 Task: Find connections with filter location Djamaa with filter topic #HRwith filter profile language German with filter current company Deepak Fertilisers And Petrochemicals Corp. Ltd. with filter school Kristu Jayanti College Autonomous with filter industry Security Systems Services with filter service category Copywriting with filter keywords title Chief Engineer
Action: Mouse moved to (543, 74)
Screenshot: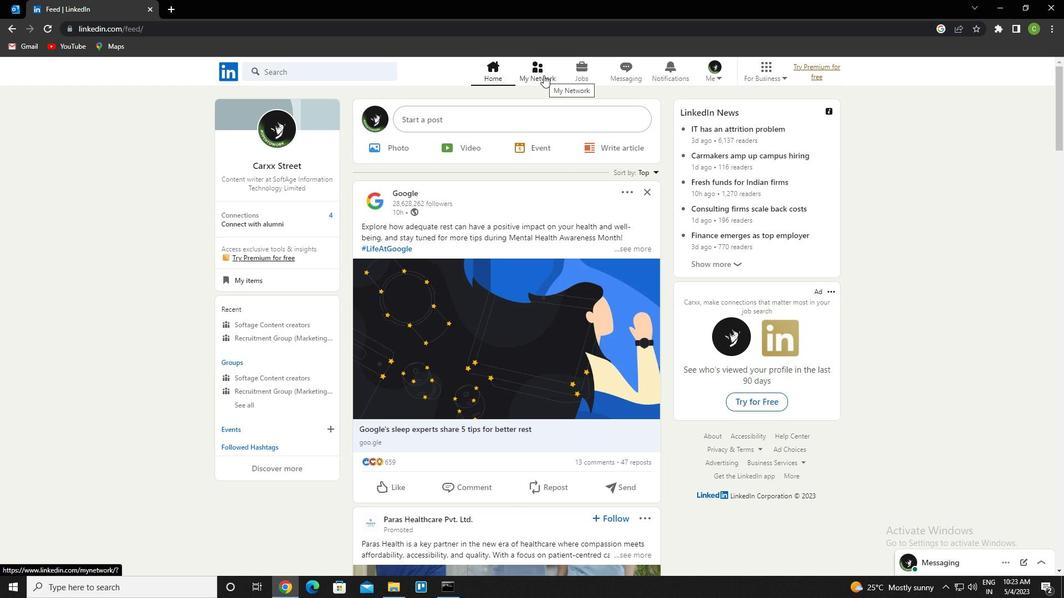 
Action: Mouse pressed left at (543, 74)
Screenshot: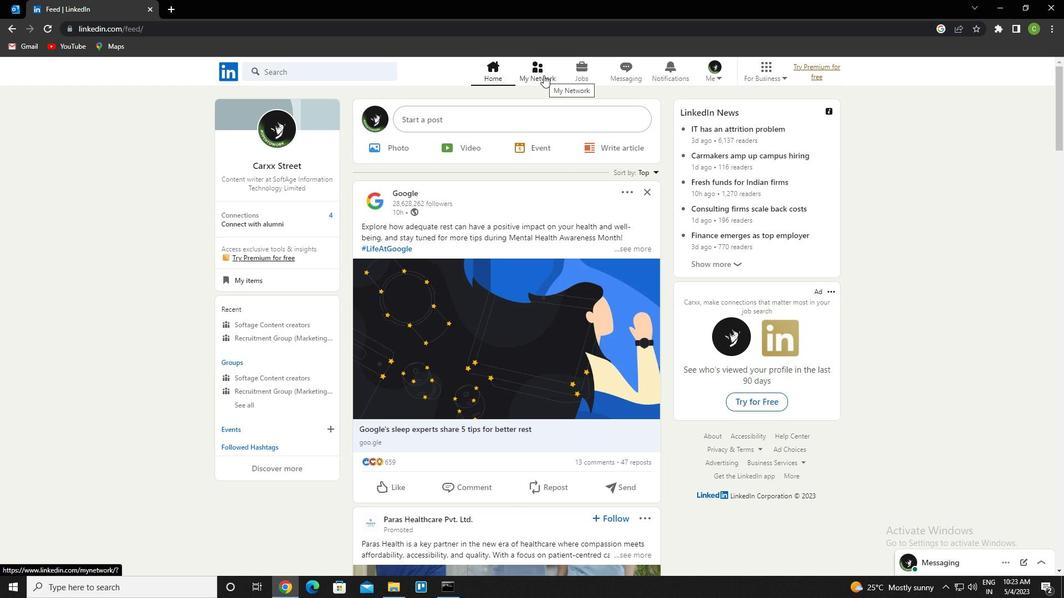 
Action: Mouse moved to (319, 135)
Screenshot: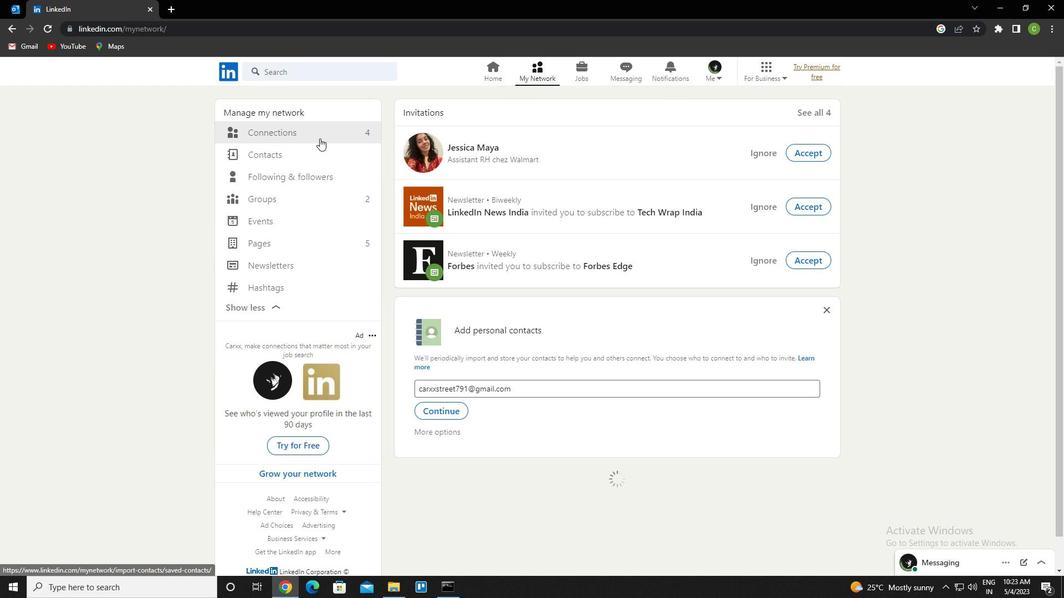 
Action: Mouse pressed left at (319, 135)
Screenshot: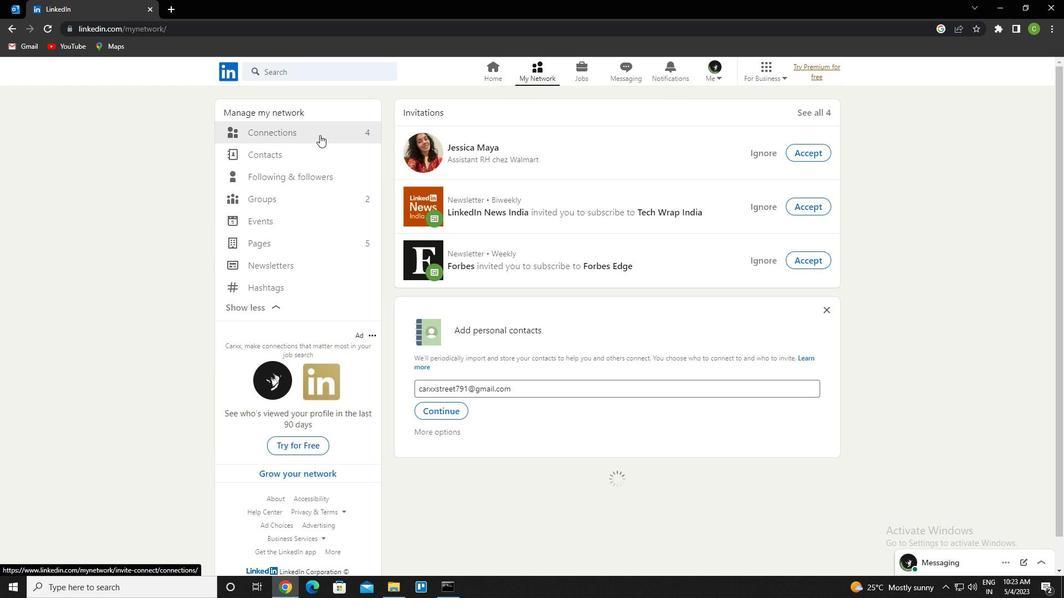 
Action: Mouse moved to (614, 135)
Screenshot: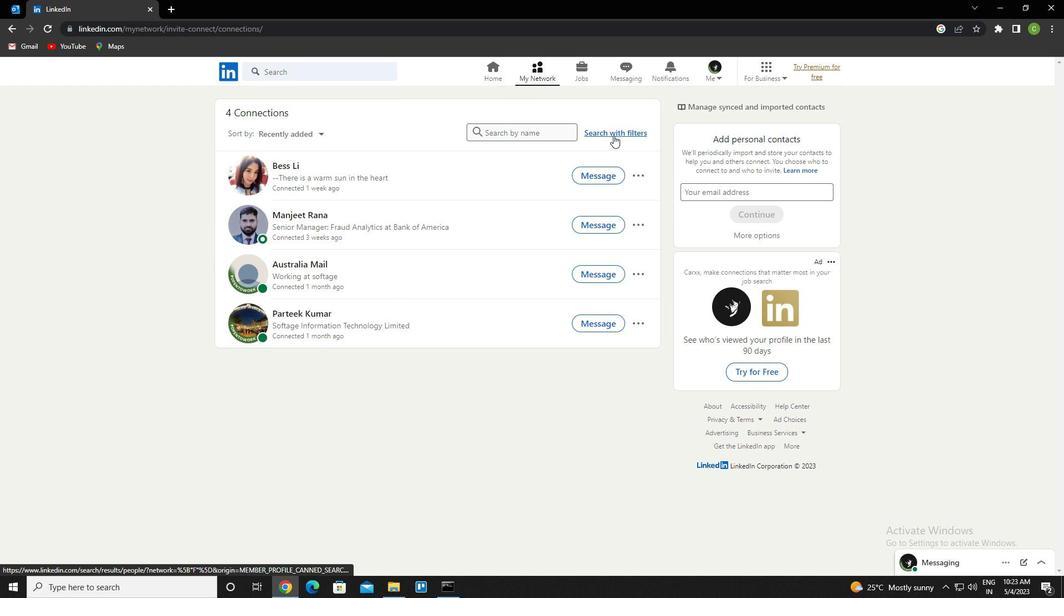 
Action: Mouse pressed left at (614, 135)
Screenshot: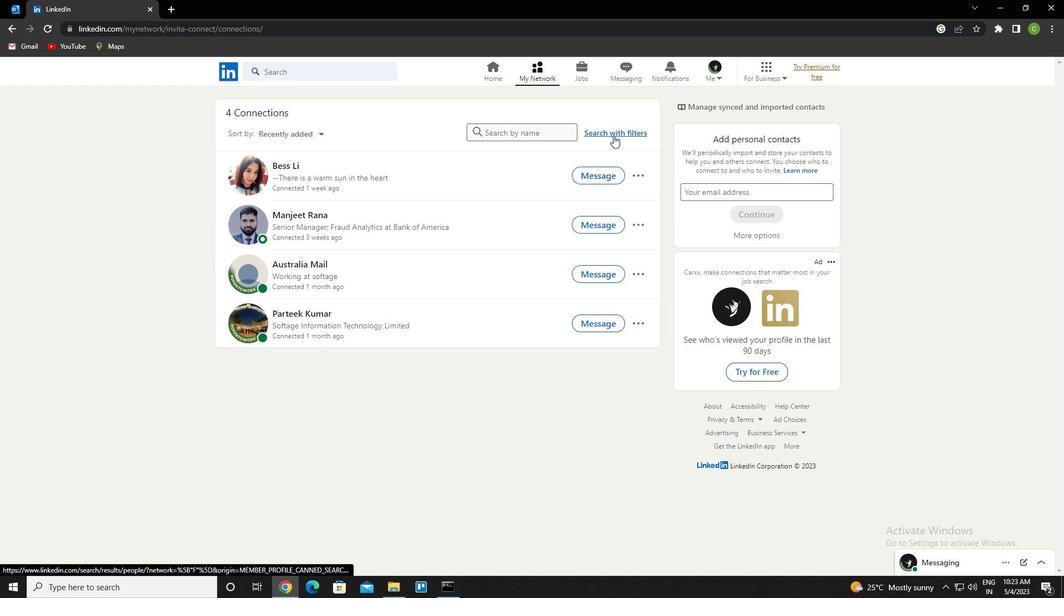 
Action: Mouse moved to (567, 106)
Screenshot: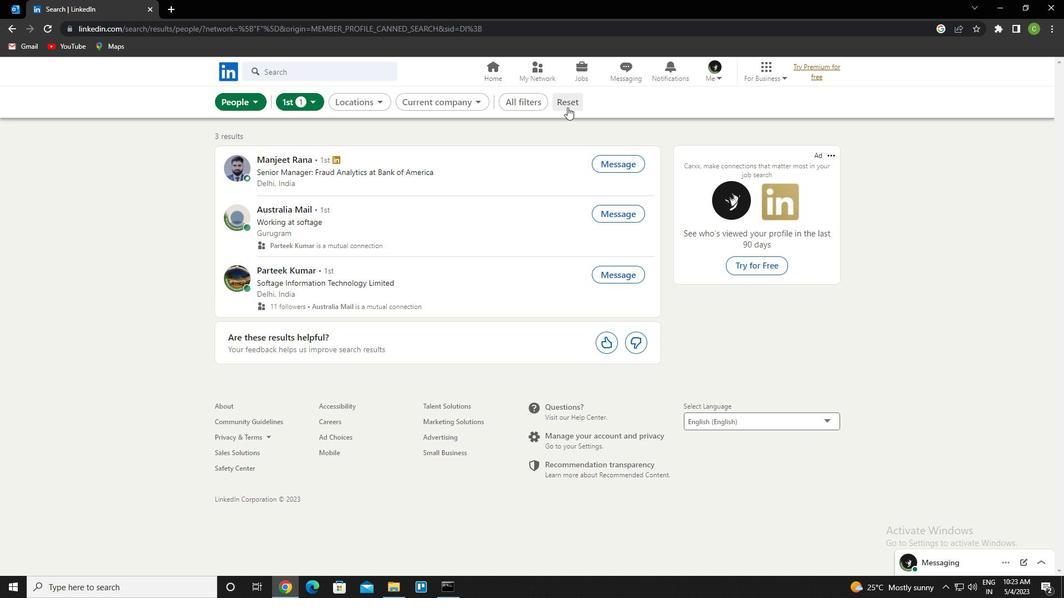 
Action: Mouse pressed left at (567, 106)
Screenshot: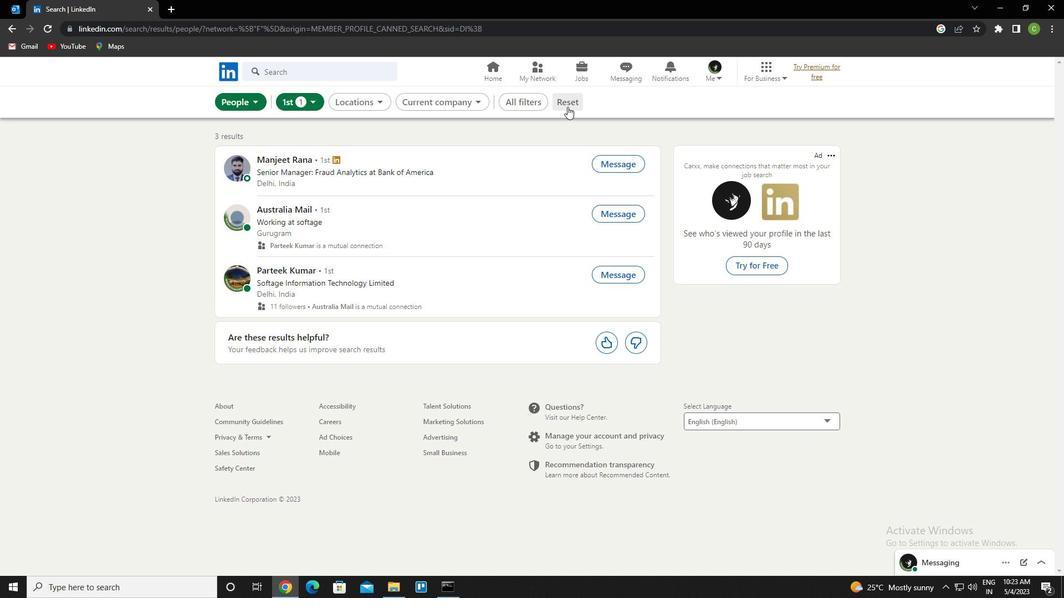 
Action: Mouse moved to (558, 107)
Screenshot: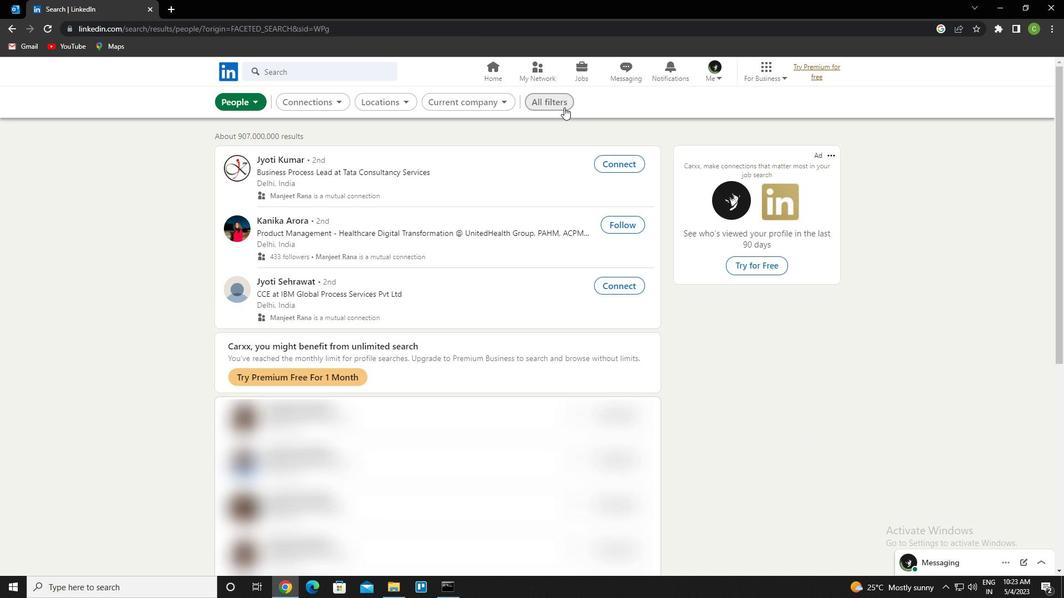 
Action: Mouse pressed left at (558, 107)
Screenshot: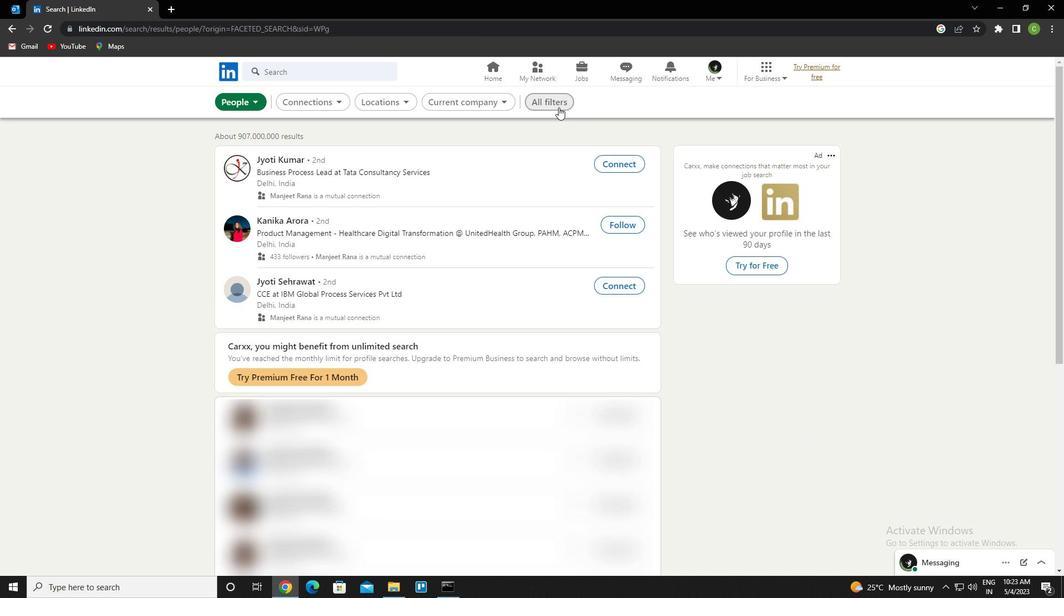 
Action: Mouse moved to (839, 292)
Screenshot: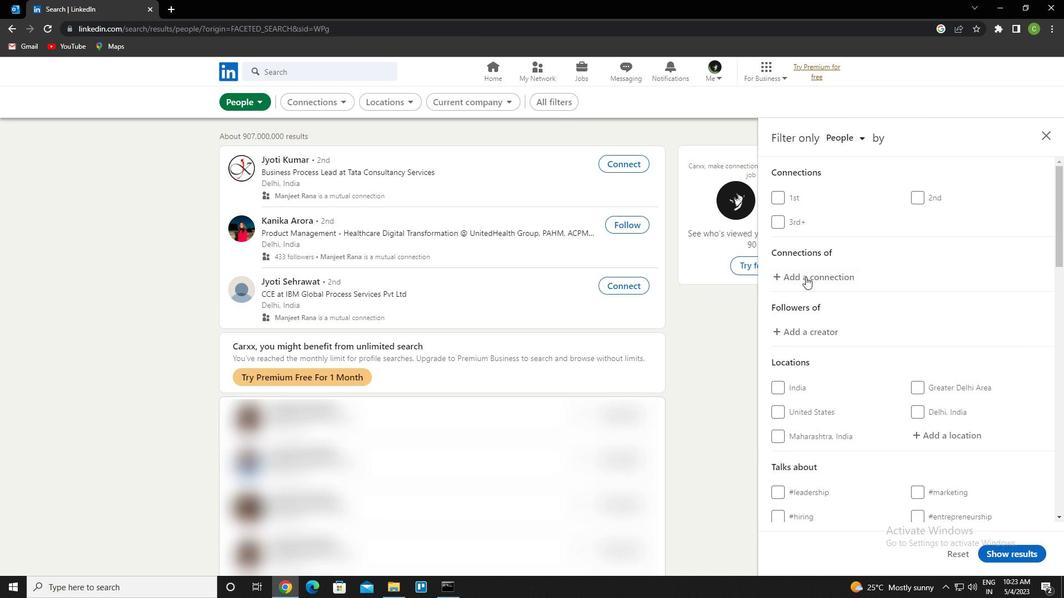 
Action: Mouse scrolled (839, 292) with delta (0, 0)
Screenshot: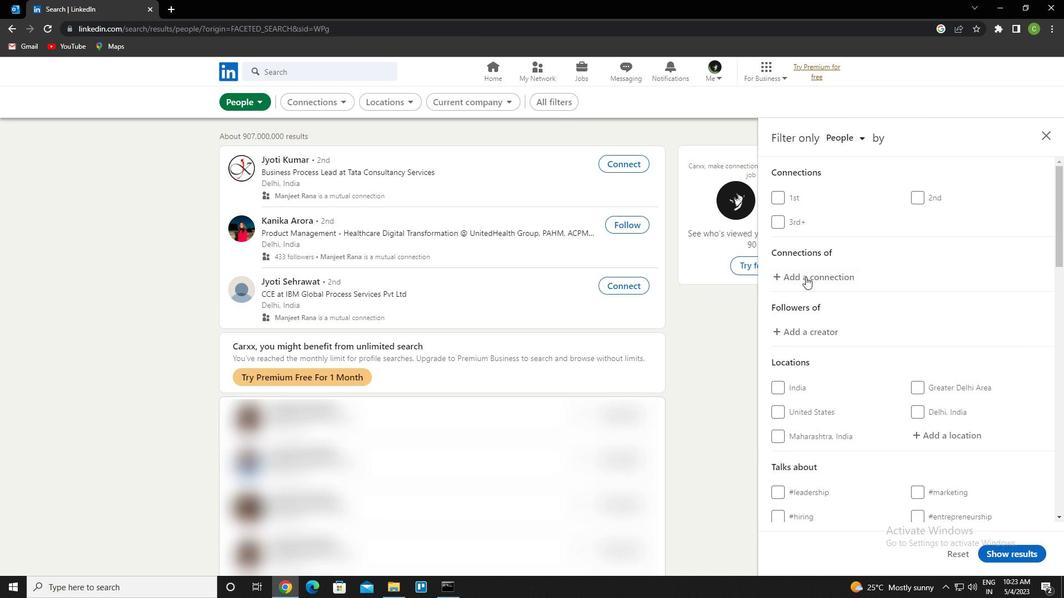 
Action: Mouse moved to (851, 306)
Screenshot: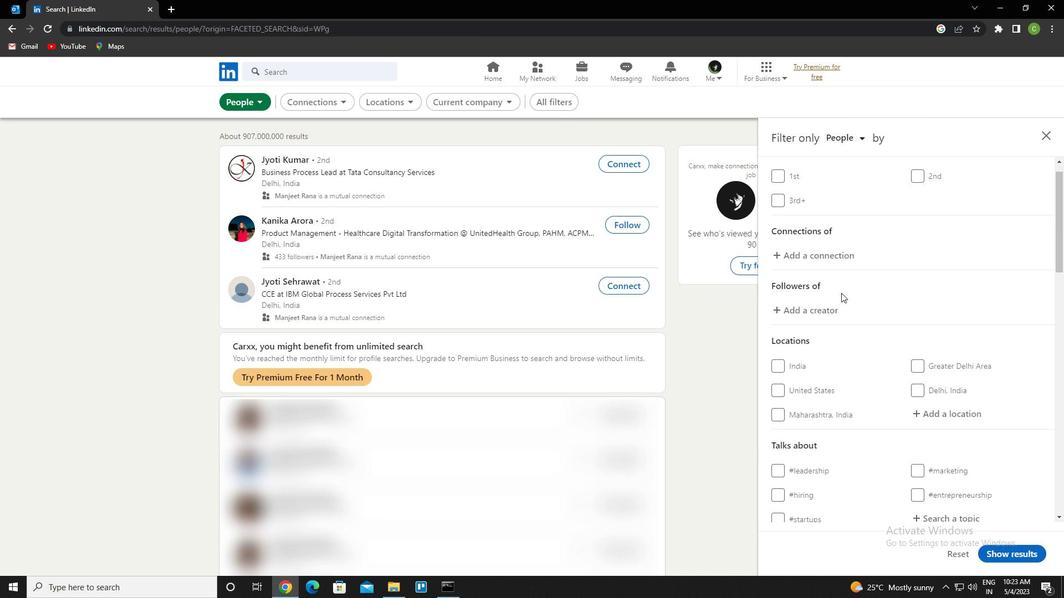 
Action: Mouse scrolled (851, 306) with delta (0, 0)
Screenshot: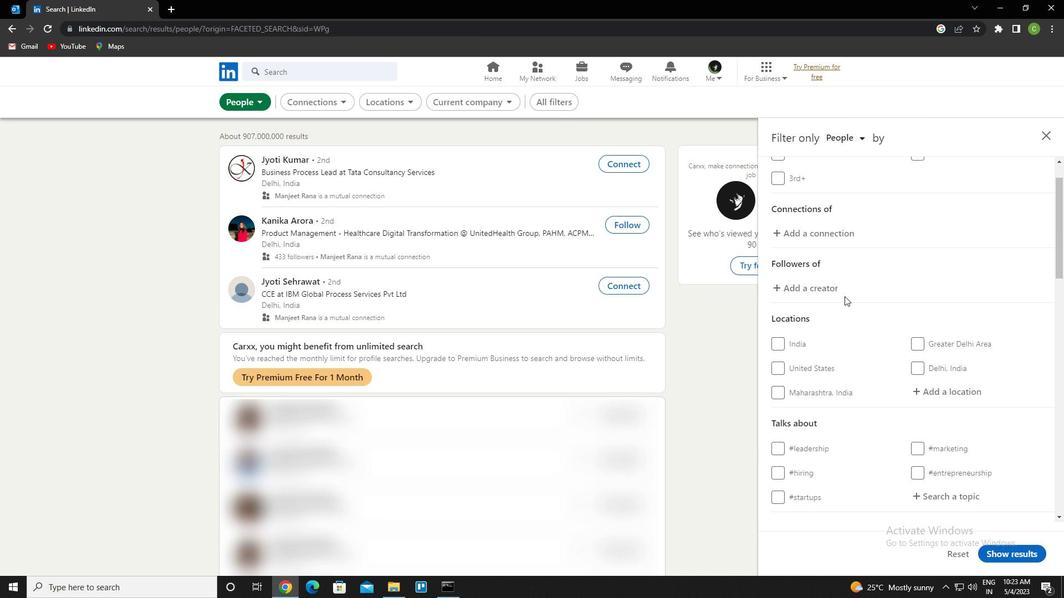 
Action: Mouse moved to (952, 327)
Screenshot: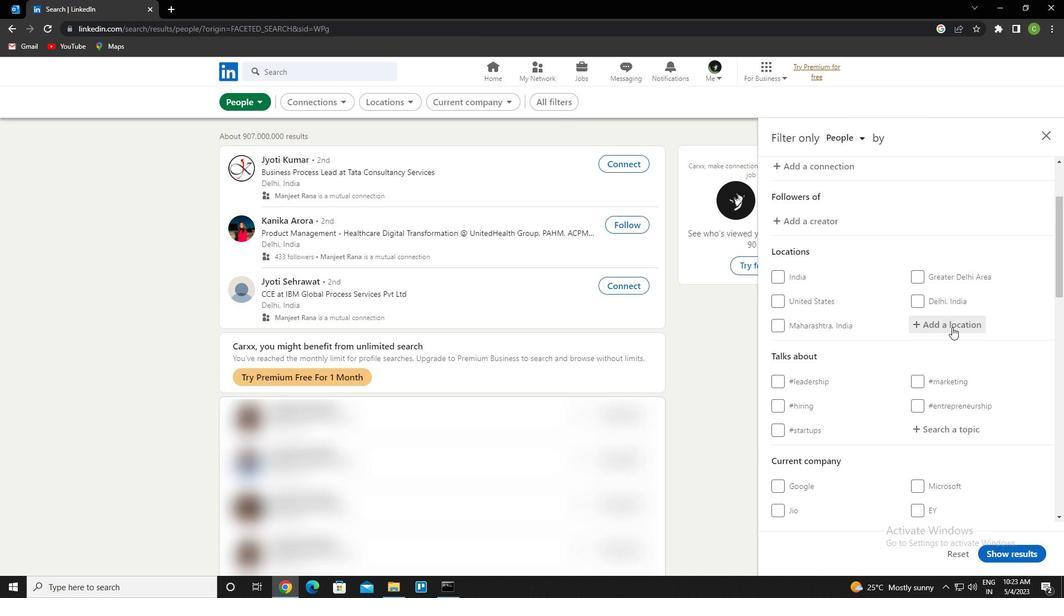 
Action: Mouse pressed left at (952, 327)
Screenshot: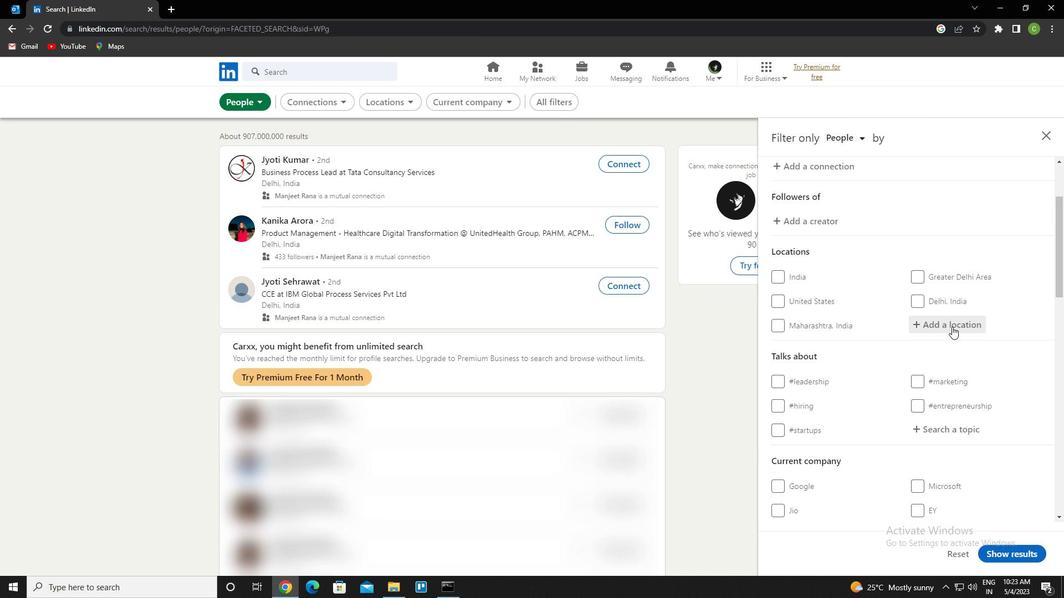
Action: Mouse moved to (953, 327)
Screenshot: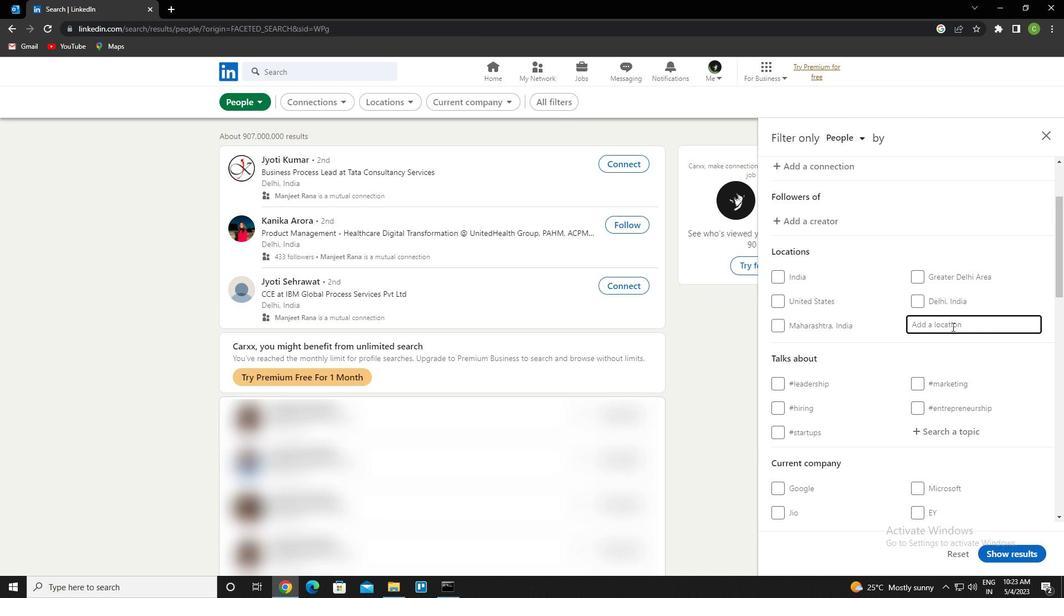 
Action: Key pressed <Key.caps_lock>d<Key.caps_lock>j
Screenshot: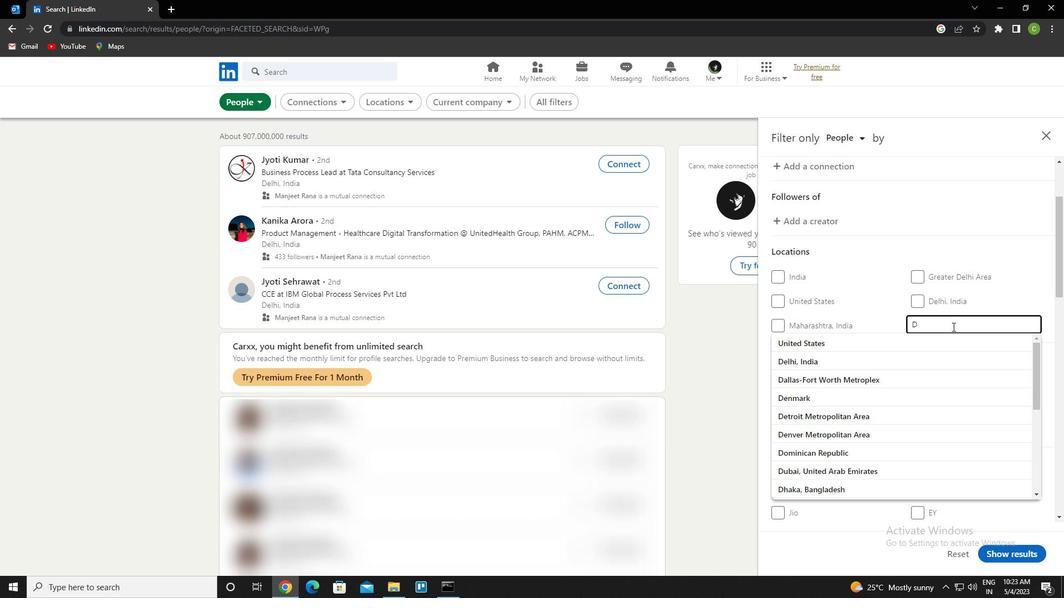 
Action: Mouse moved to (953, 327)
Screenshot: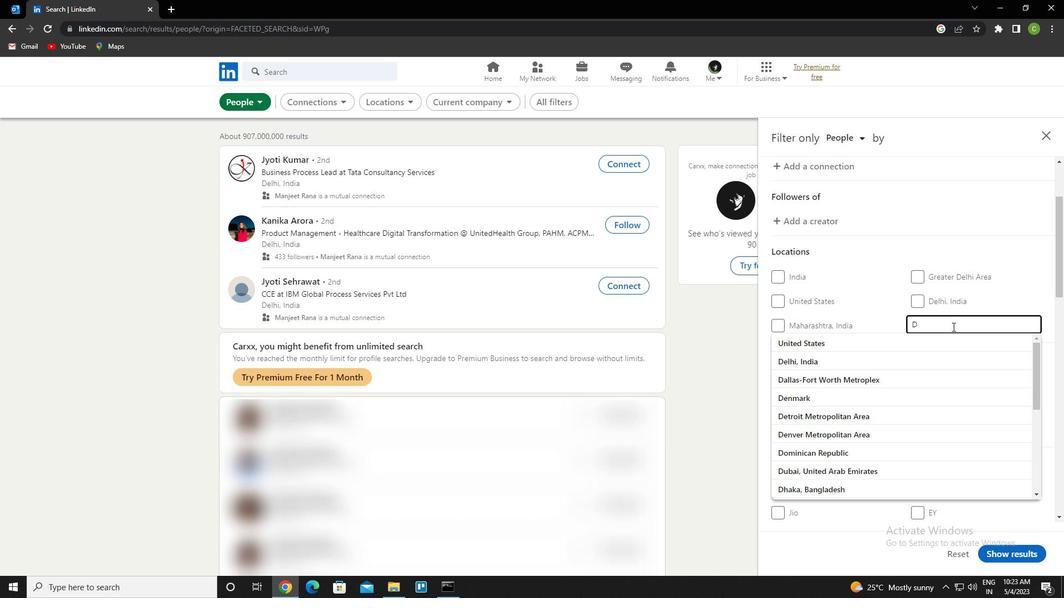 
Action: Key pressed amaa<Key.down><Key.enter>
Screenshot: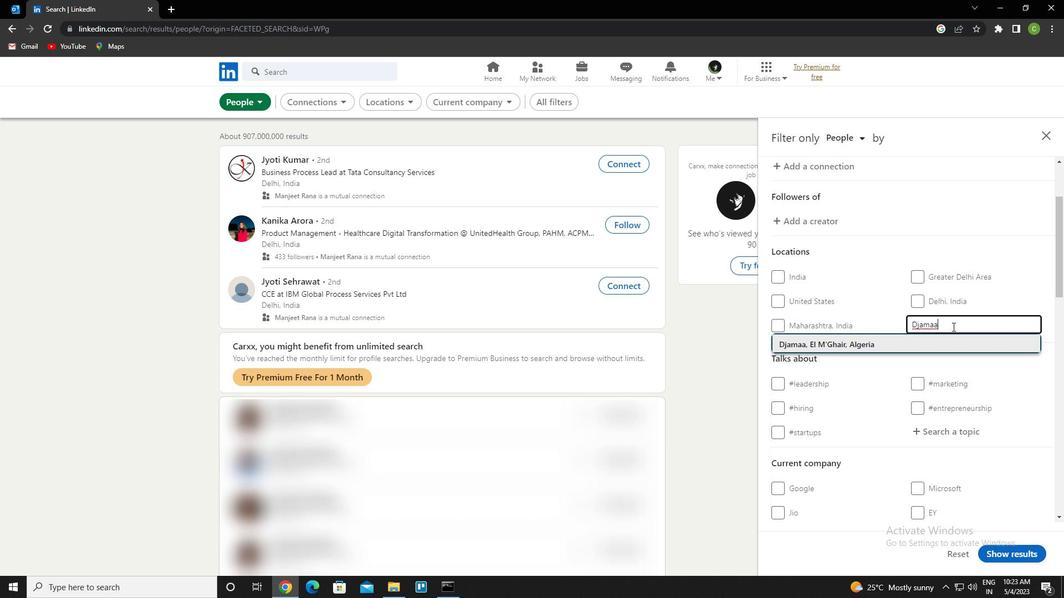 
Action: Mouse moved to (1051, 367)
Screenshot: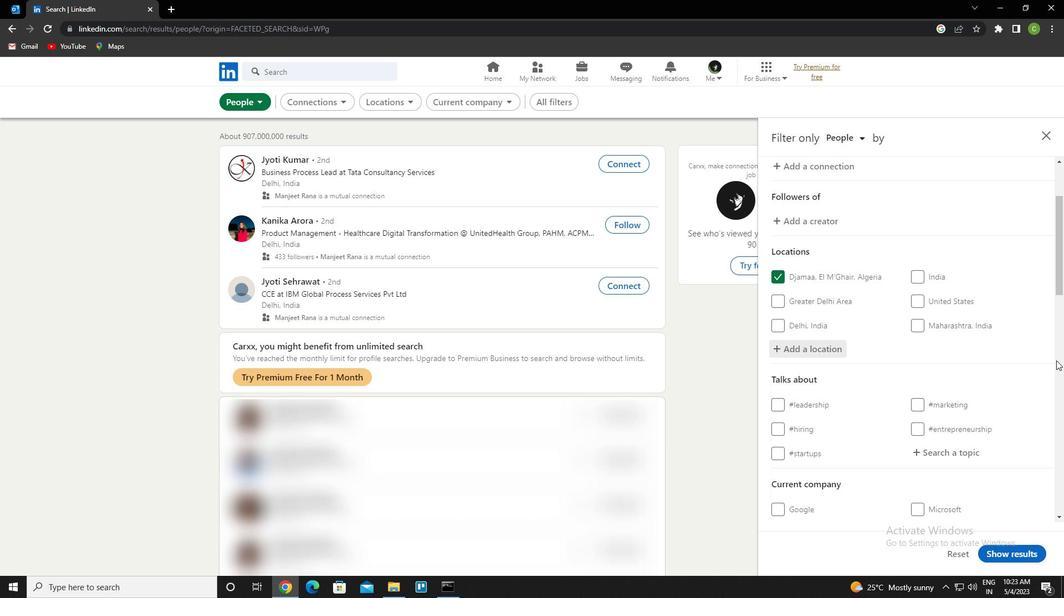 
Action: Mouse scrolled (1051, 366) with delta (0, 0)
Screenshot: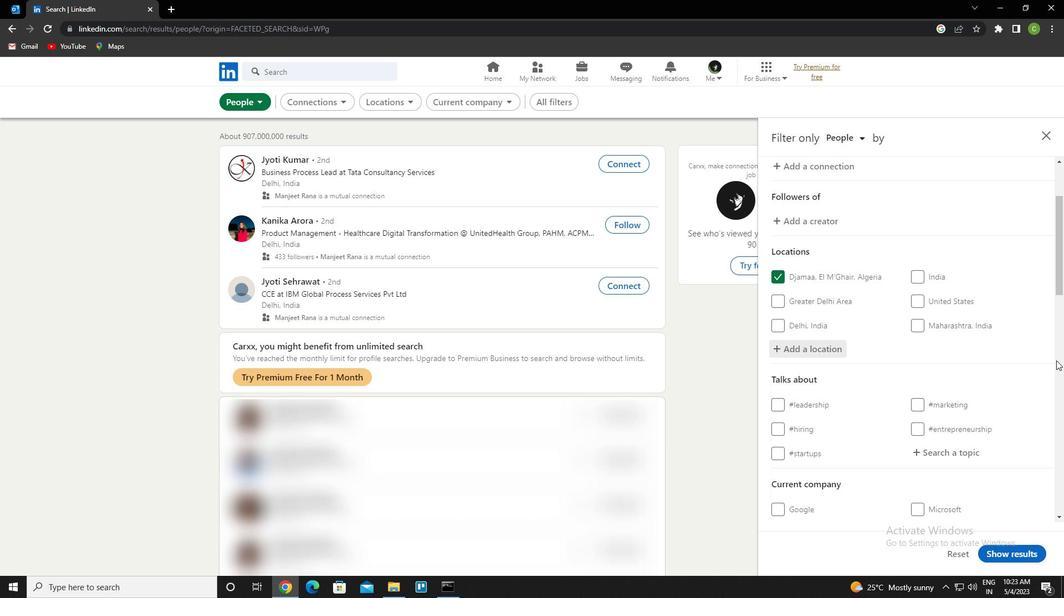 
Action: Mouse moved to (1040, 374)
Screenshot: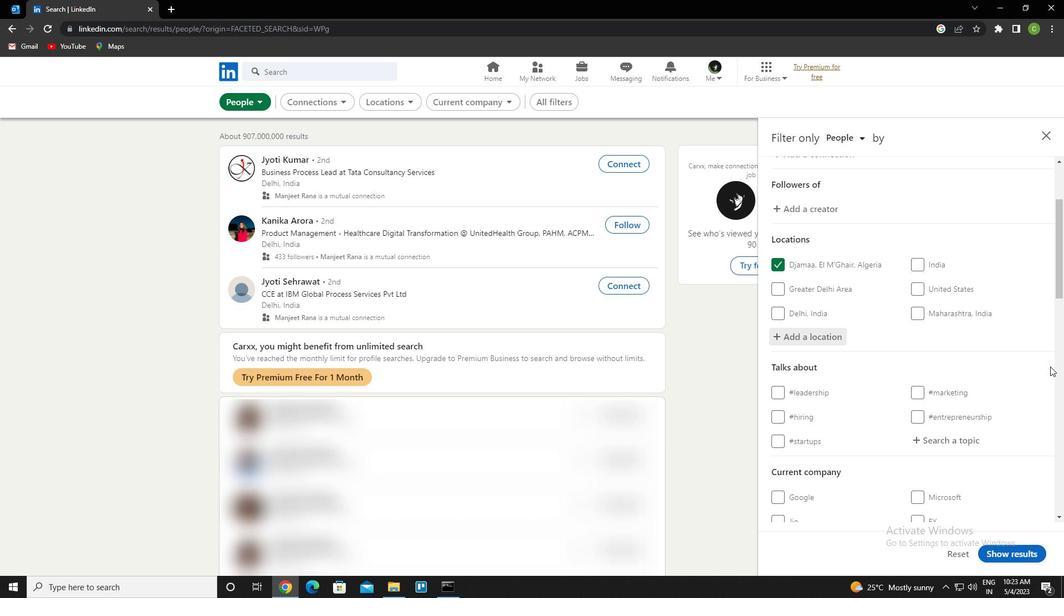 
Action: Mouse scrolled (1040, 373) with delta (0, 0)
Screenshot: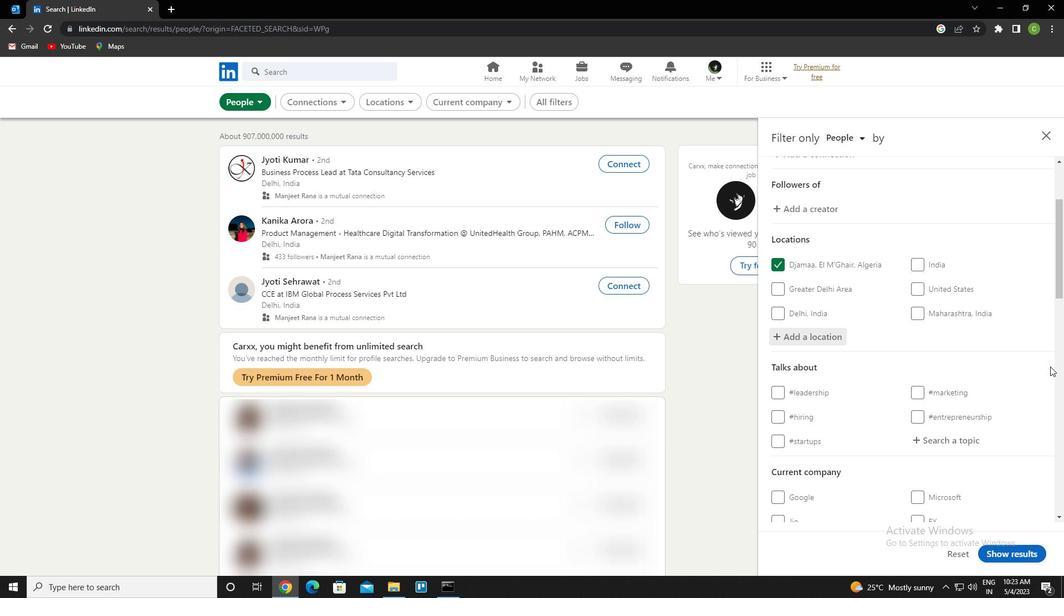 
Action: Mouse moved to (956, 343)
Screenshot: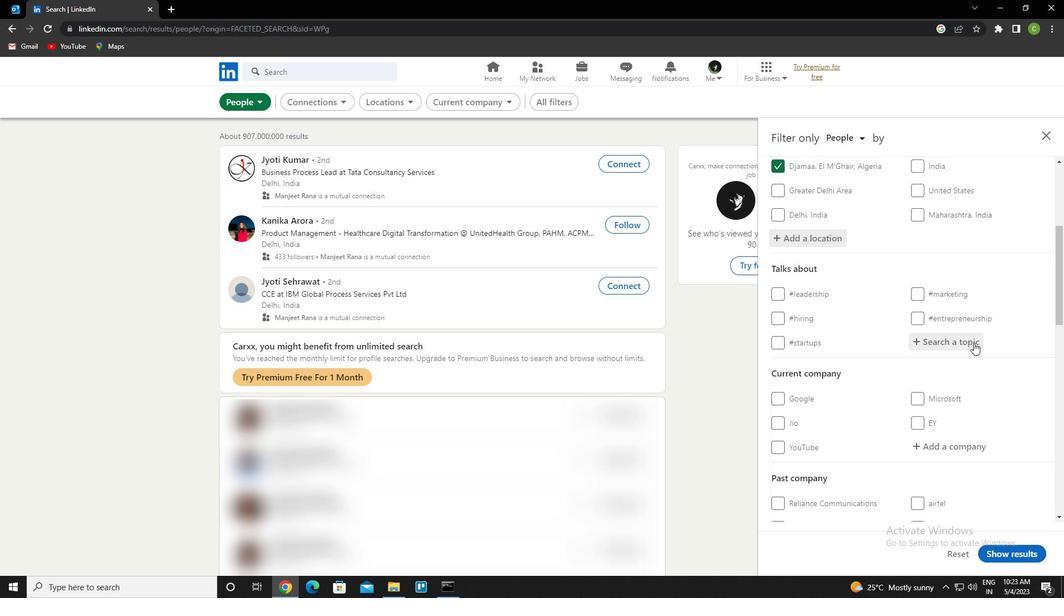 
Action: Mouse pressed left at (956, 343)
Screenshot: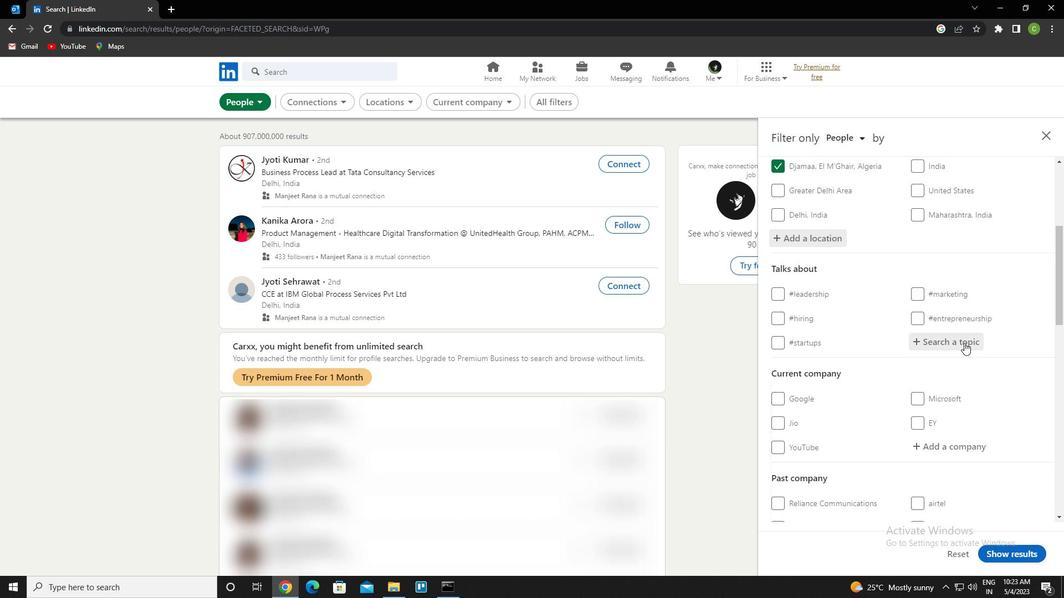 
Action: Key pressed hr<Key.down><Key.enter>
Screenshot: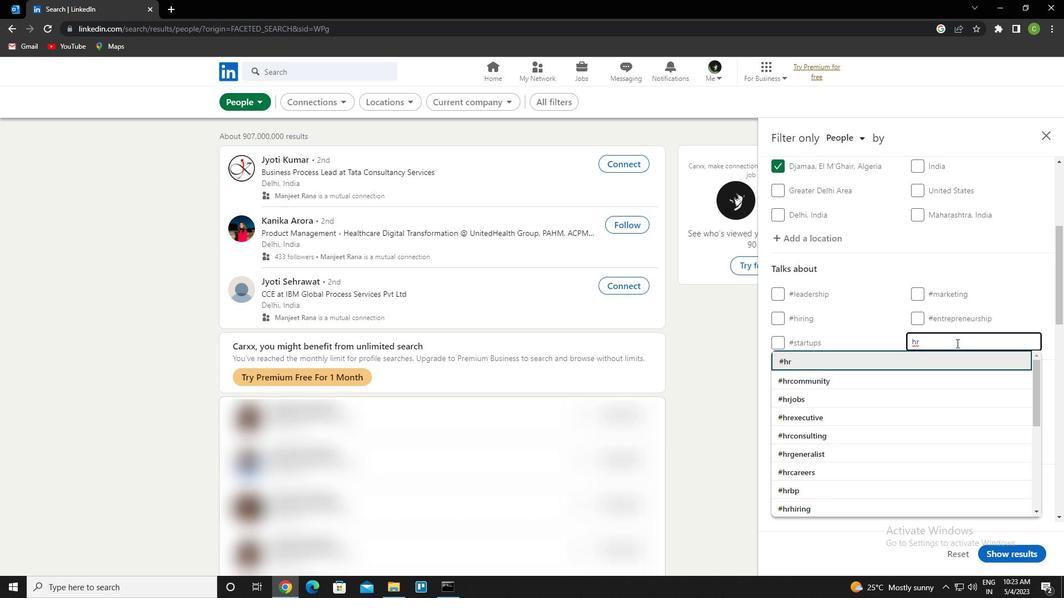 
Action: Mouse scrolled (956, 343) with delta (0, 0)
Screenshot: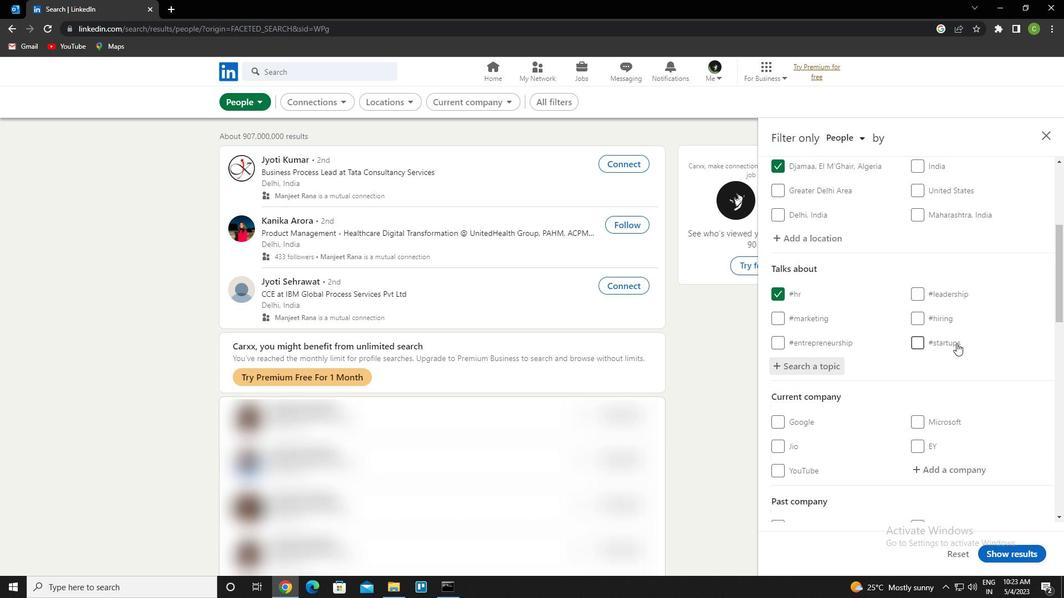 
Action: Mouse scrolled (956, 343) with delta (0, 0)
Screenshot: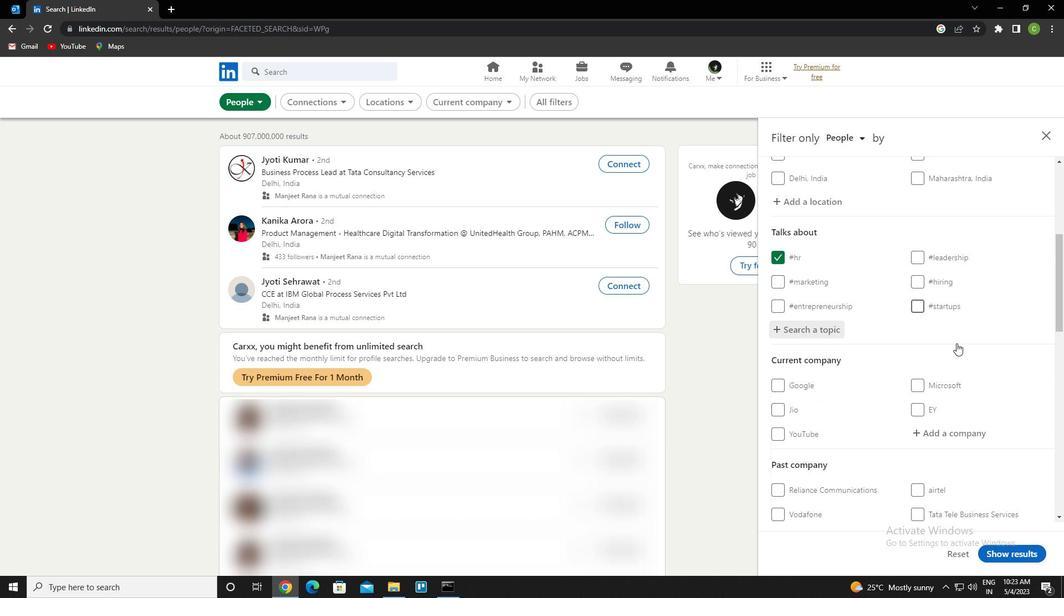 
Action: Mouse scrolled (956, 343) with delta (0, 0)
Screenshot: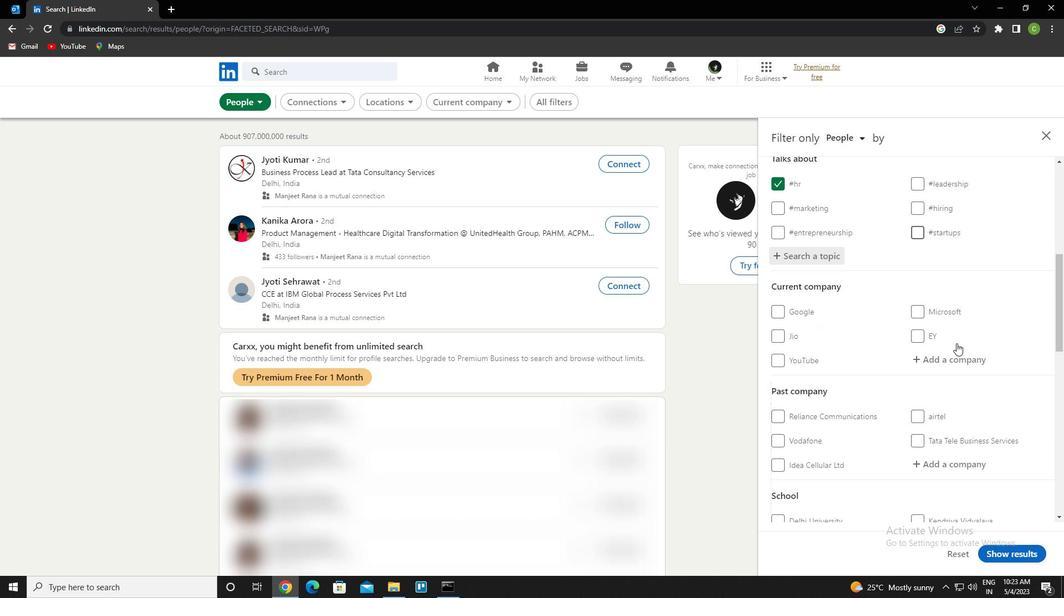 
Action: Mouse moved to (956, 343)
Screenshot: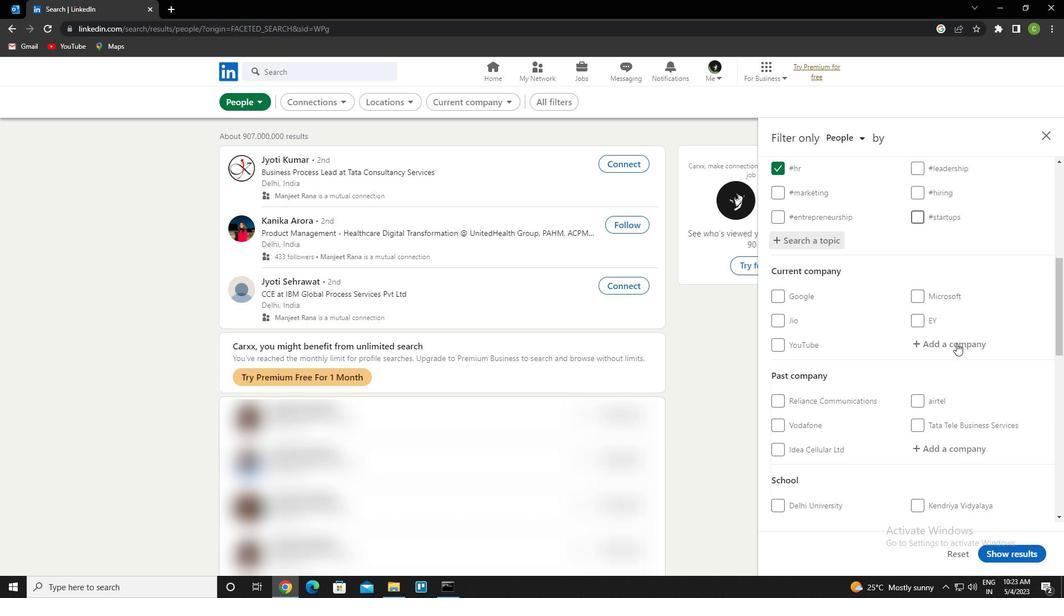 
Action: Mouse scrolled (956, 343) with delta (0, 0)
Screenshot: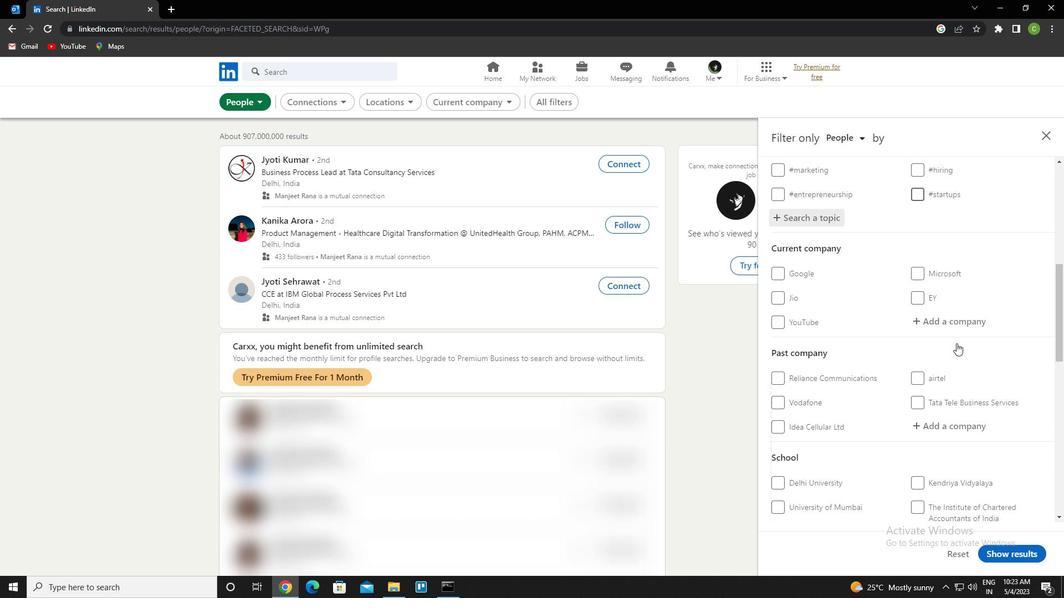 
Action: Mouse scrolled (956, 343) with delta (0, 0)
Screenshot: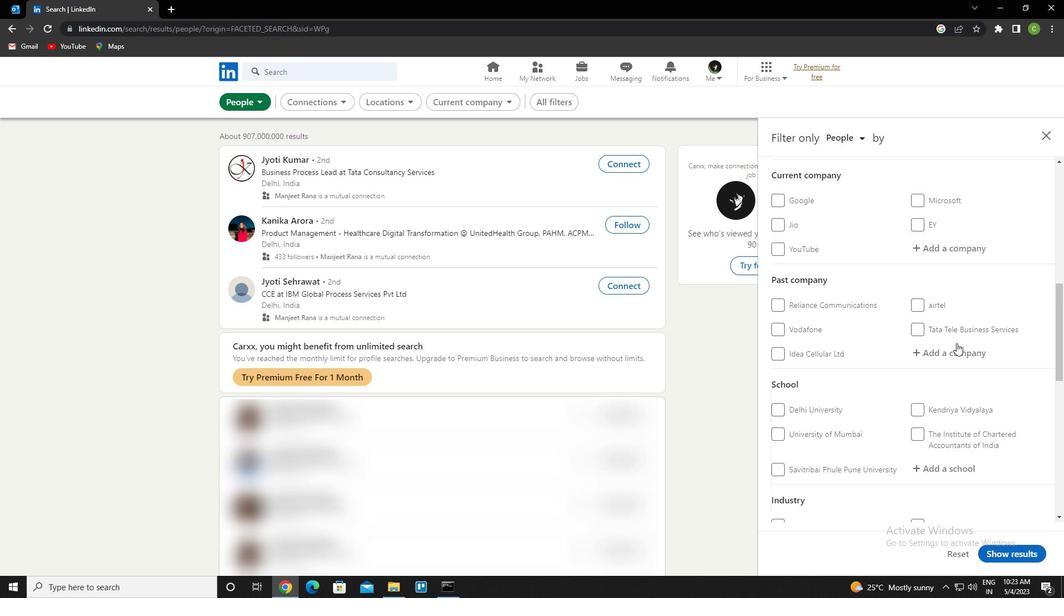 
Action: Mouse scrolled (956, 343) with delta (0, 0)
Screenshot: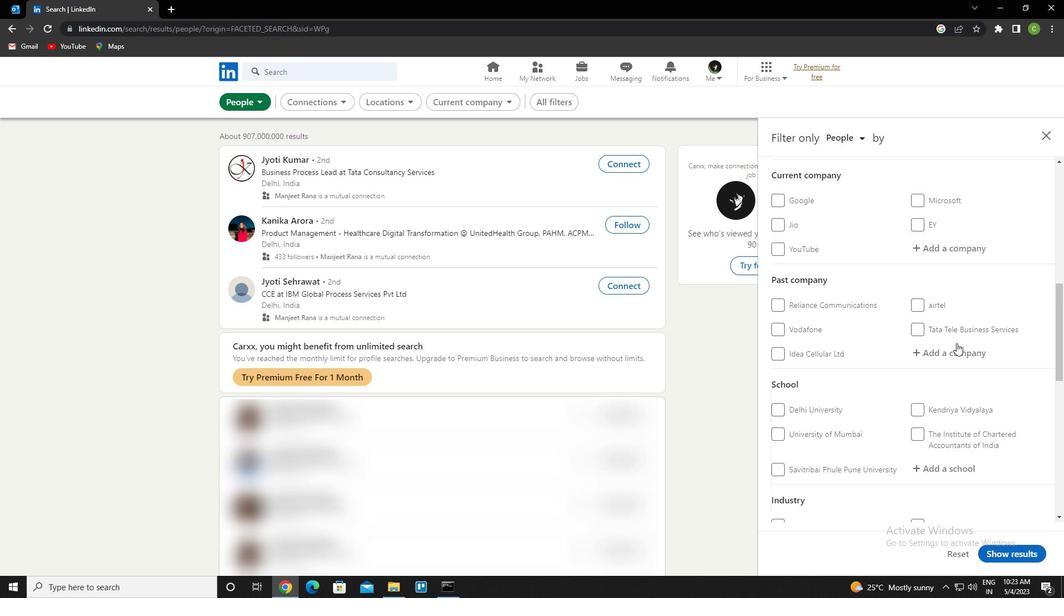 
Action: Mouse scrolled (956, 343) with delta (0, 0)
Screenshot: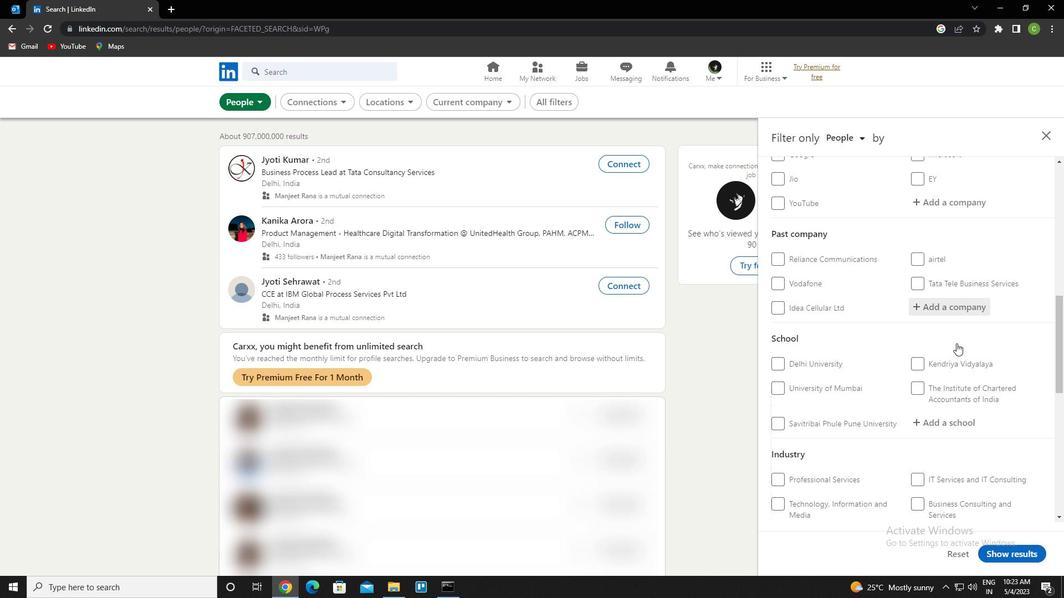 
Action: Mouse scrolled (956, 343) with delta (0, 0)
Screenshot: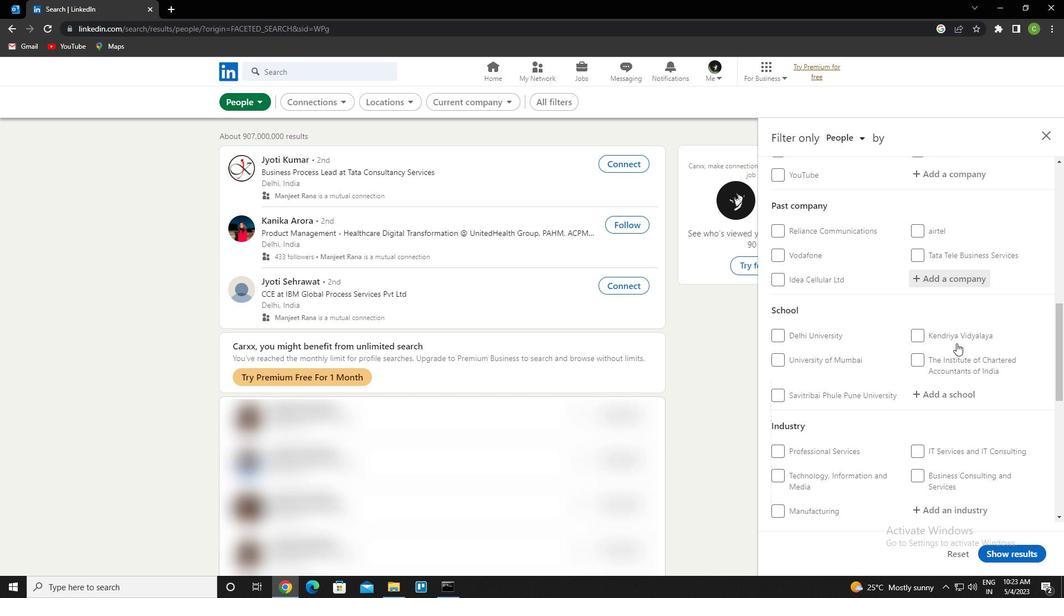 
Action: Mouse scrolled (956, 343) with delta (0, 0)
Screenshot: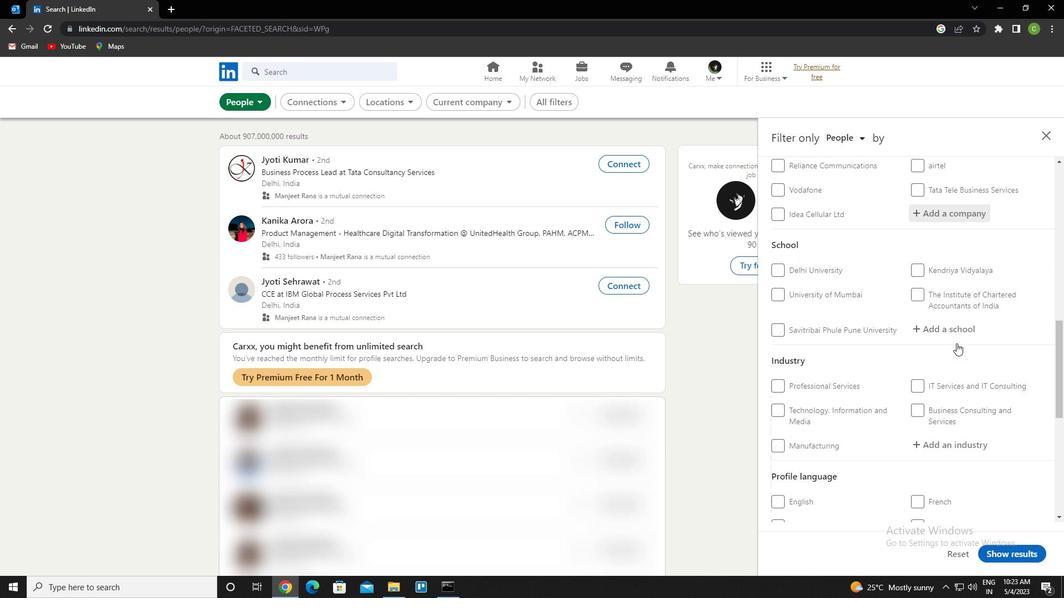 
Action: Mouse scrolled (956, 343) with delta (0, 0)
Screenshot: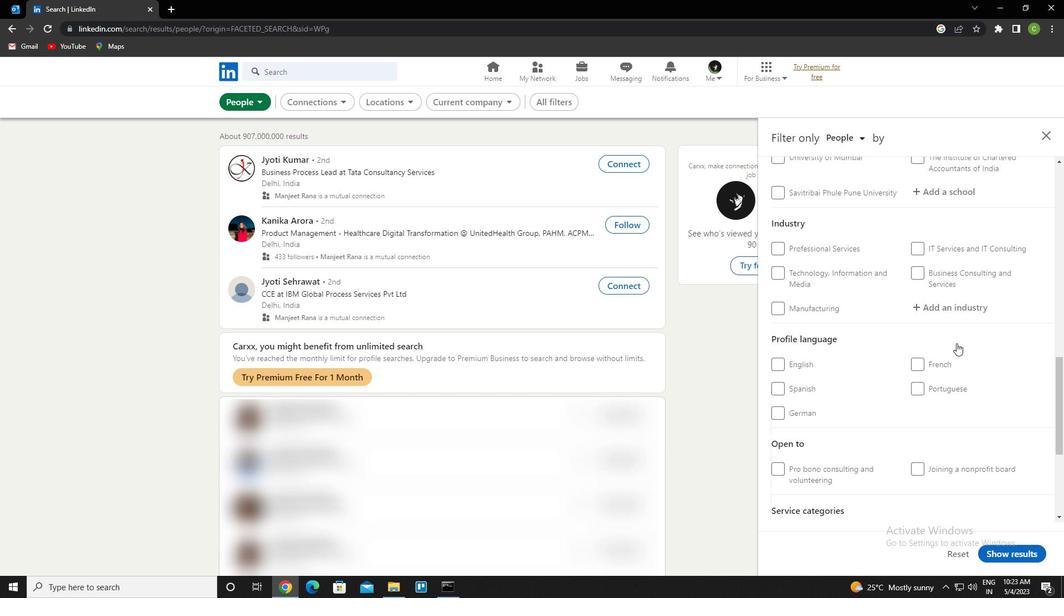 
Action: Mouse scrolled (956, 343) with delta (0, 0)
Screenshot: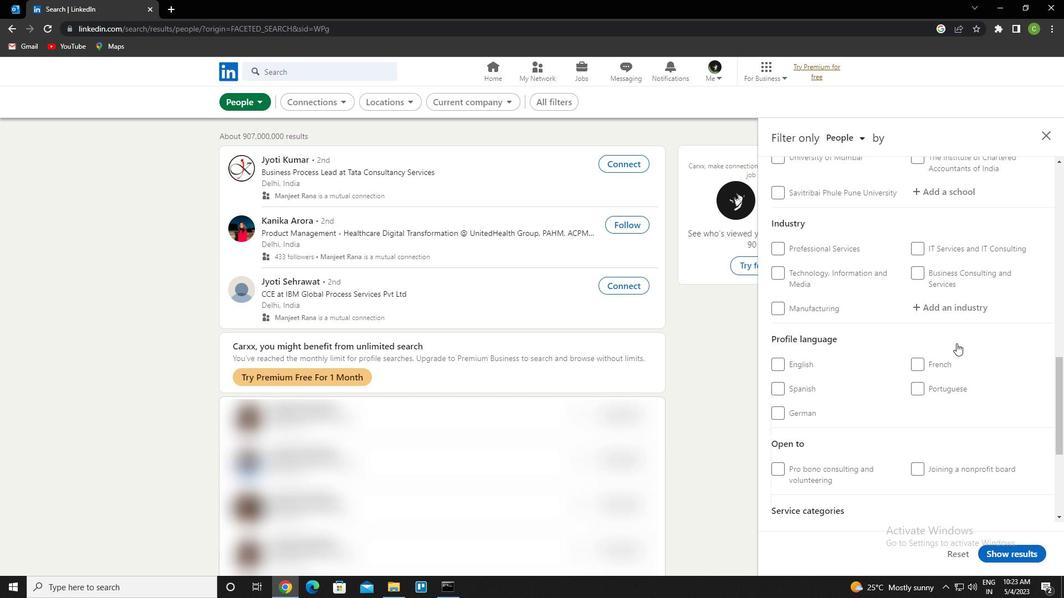 
Action: Mouse moved to (781, 302)
Screenshot: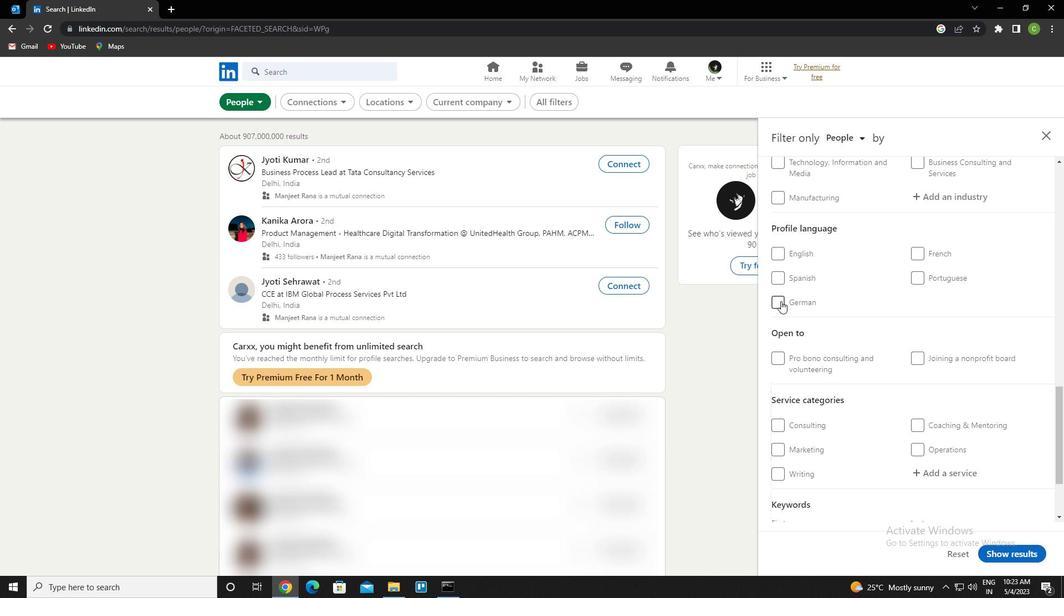 
Action: Mouse pressed left at (781, 302)
Screenshot: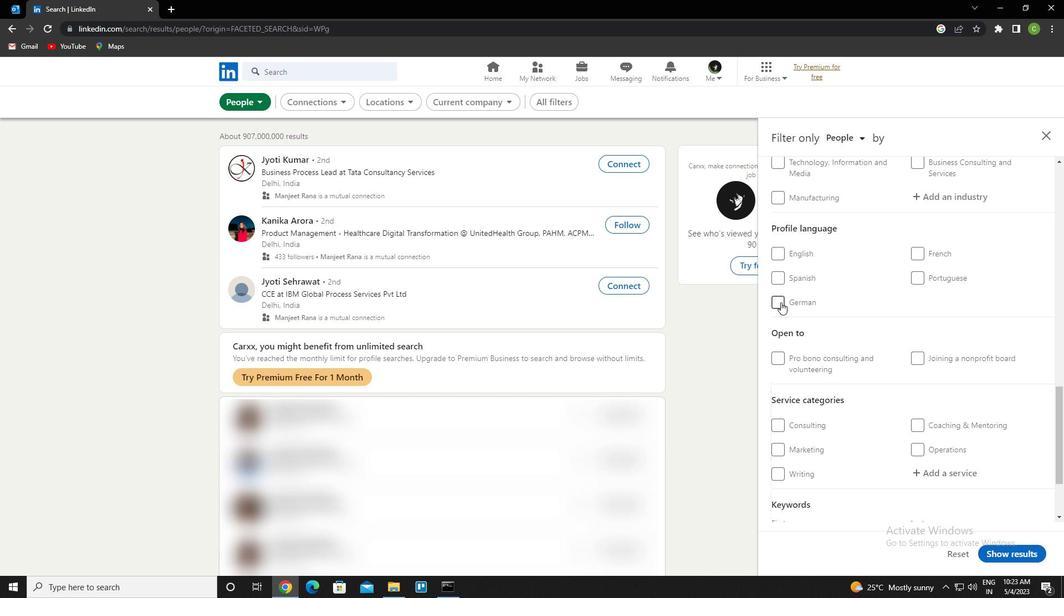 
Action: Mouse moved to (930, 364)
Screenshot: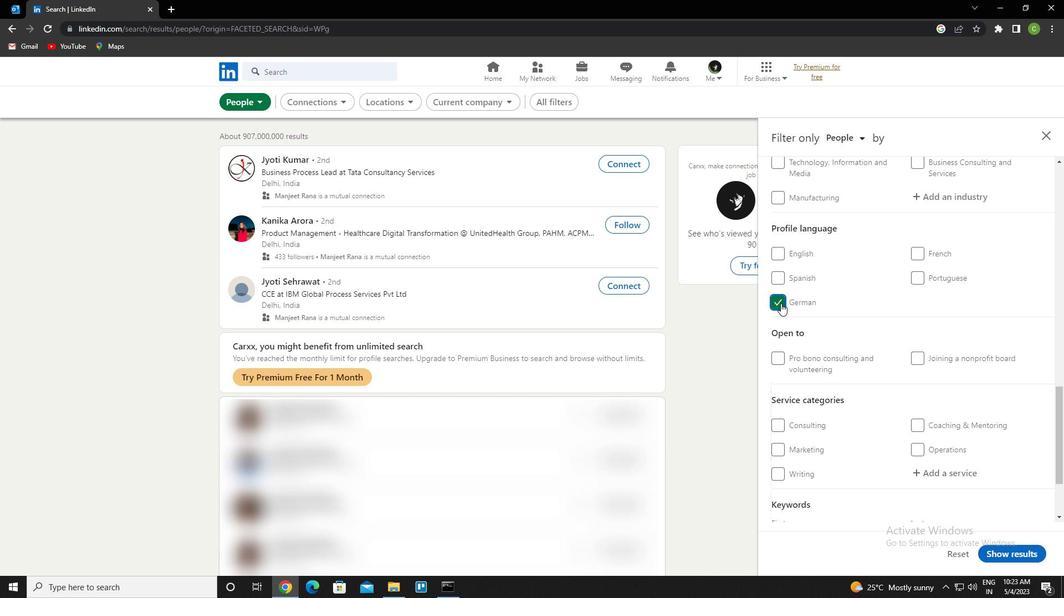 
Action: Mouse scrolled (930, 365) with delta (0, 0)
Screenshot: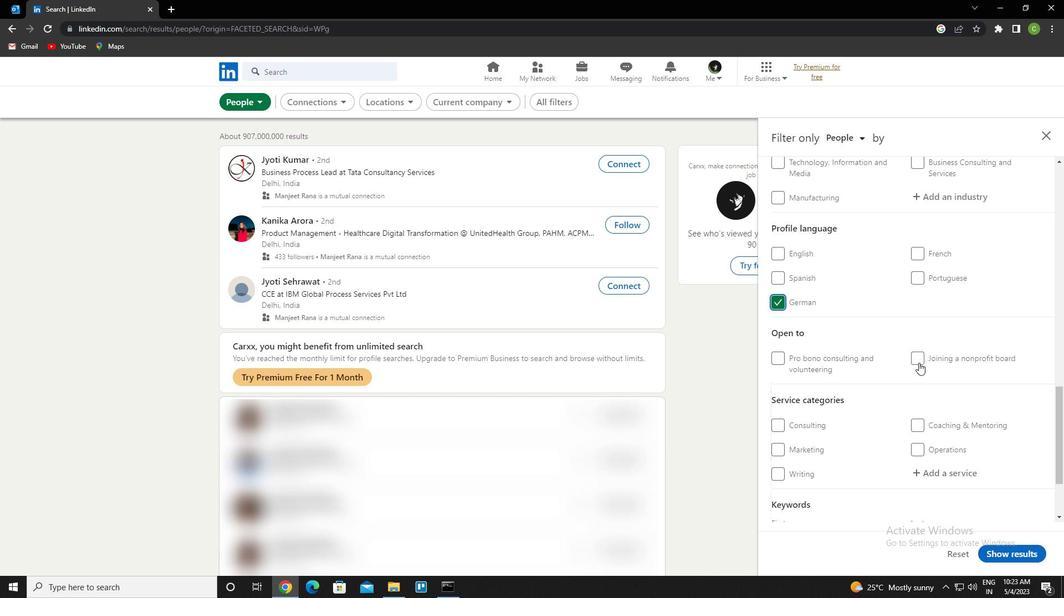 
Action: Mouse scrolled (930, 365) with delta (0, 0)
Screenshot: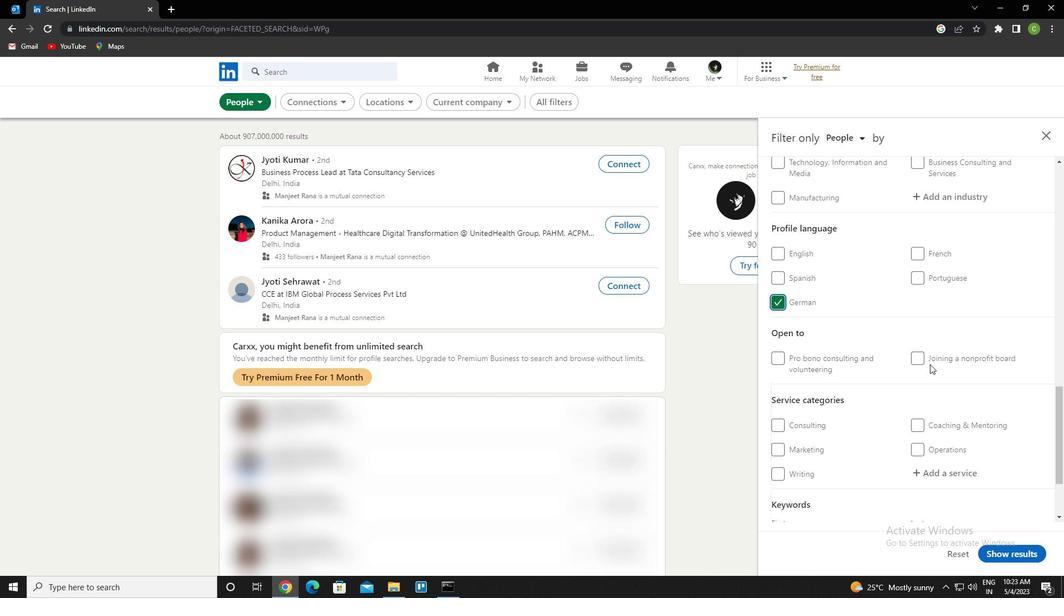 
Action: Mouse scrolled (930, 365) with delta (0, 0)
Screenshot: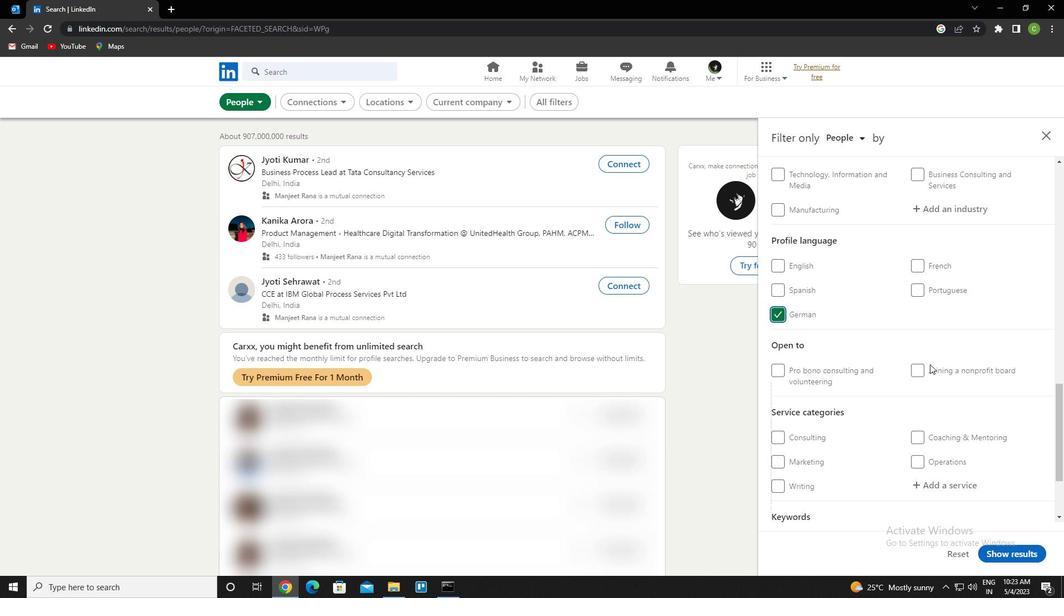 
Action: Mouse scrolled (930, 365) with delta (0, 0)
Screenshot: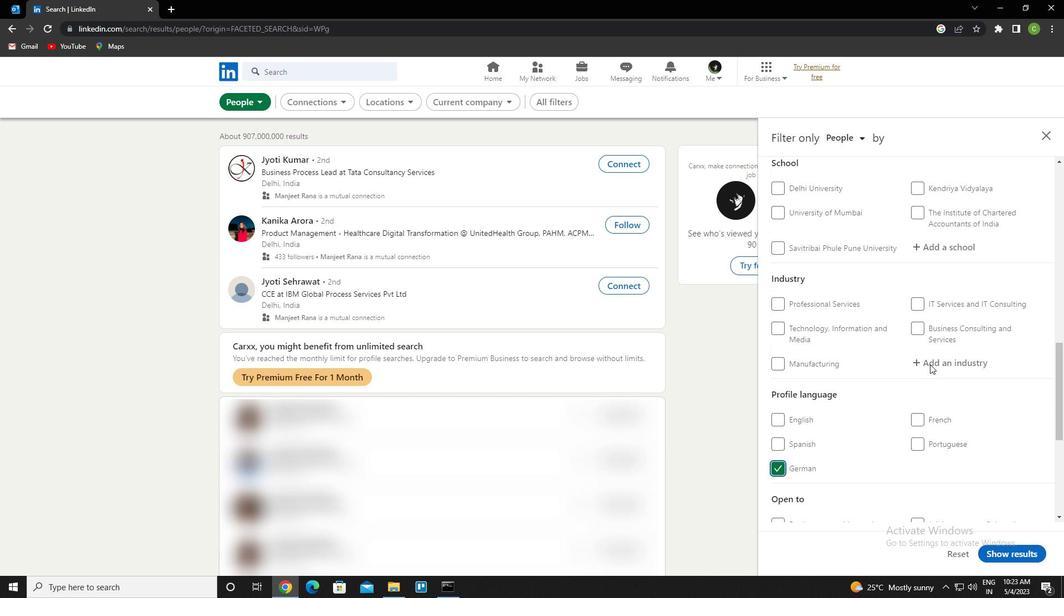 
Action: Mouse scrolled (930, 365) with delta (0, 0)
Screenshot: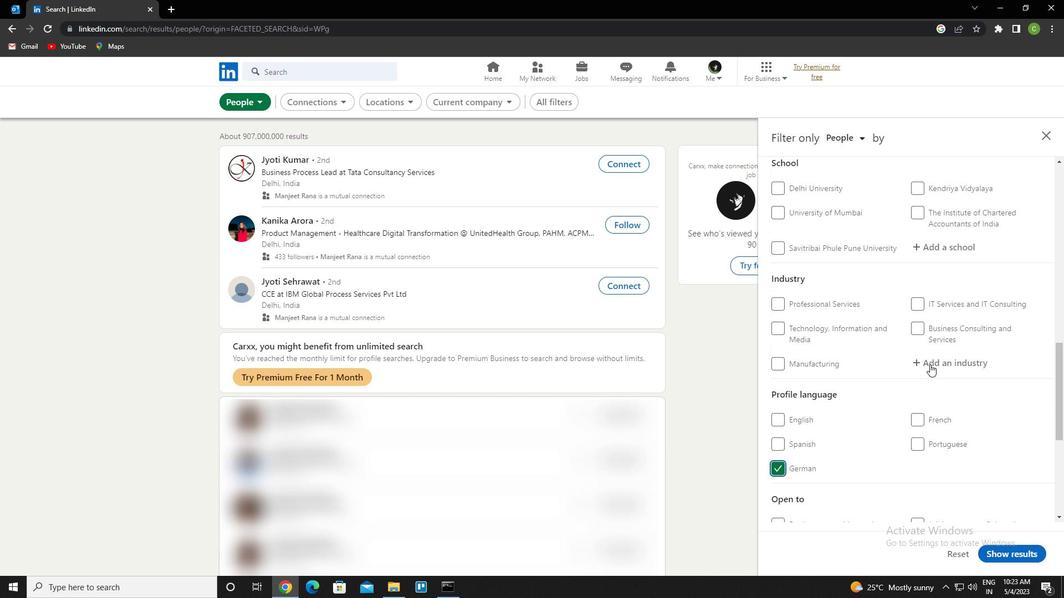 
Action: Mouse scrolled (930, 365) with delta (0, 0)
Screenshot: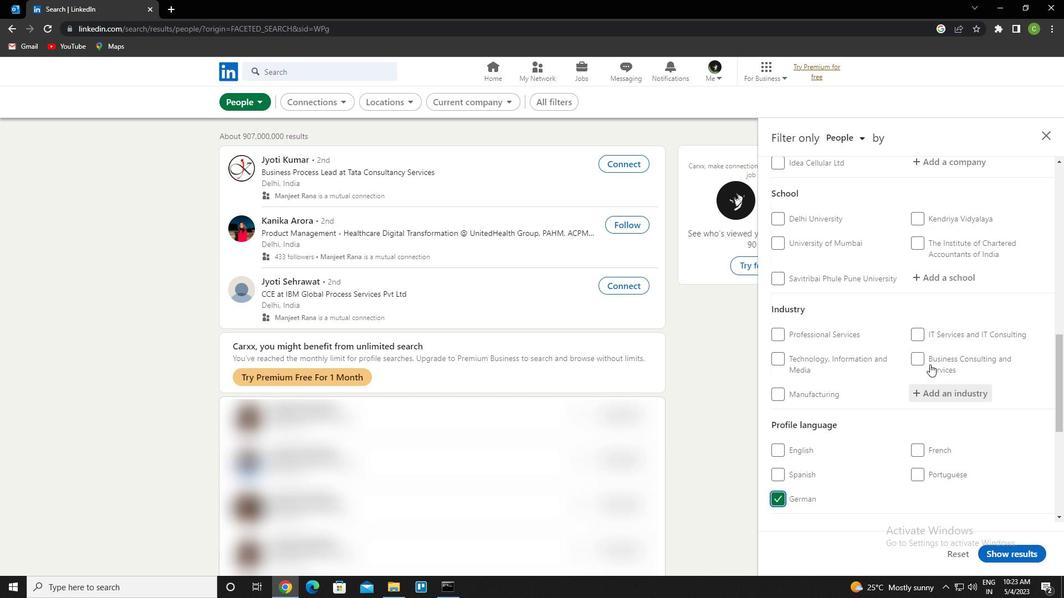 
Action: Mouse scrolled (930, 365) with delta (0, 0)
Screenshot: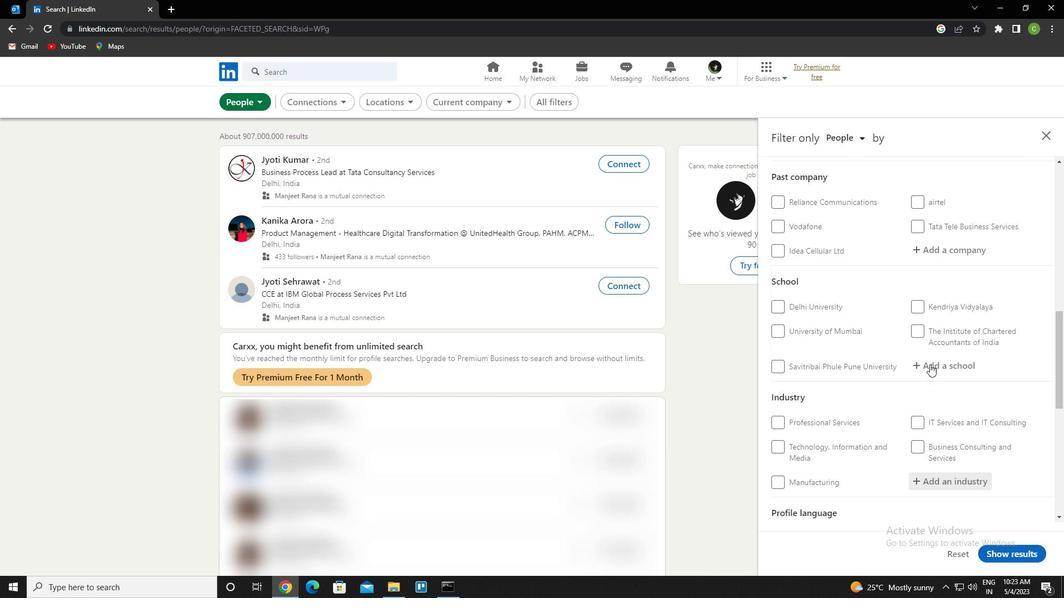 
Action: Mouse scrolled (930, 365) with delta (0, 0)
Screenshot: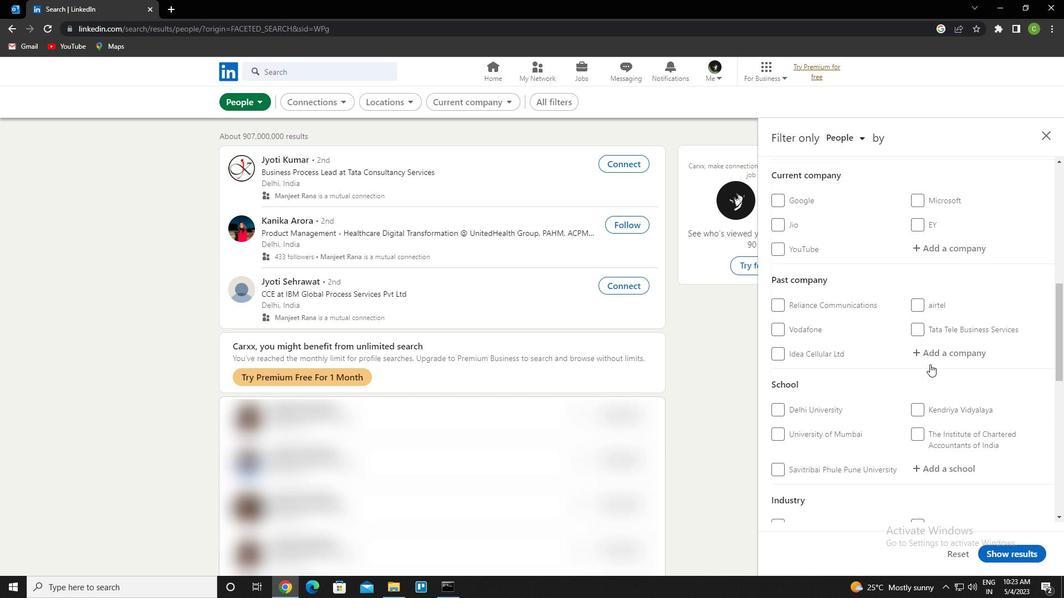 
Action: Mouse scrolled (930, 365) with delta (0, 0)
Screenshot: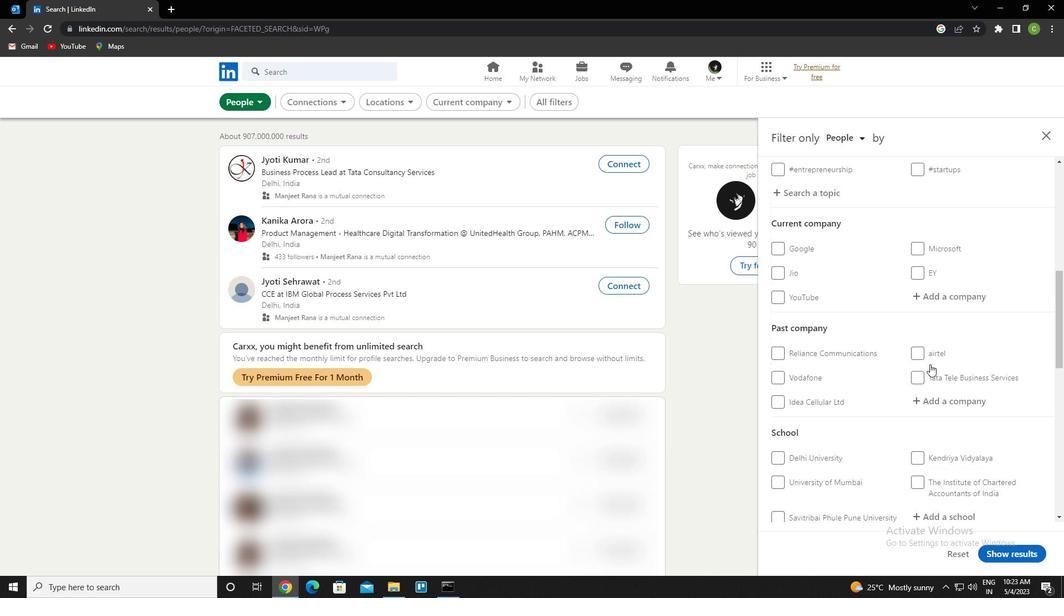 
Action: Mouse moved to (947, 362)
Screenshot: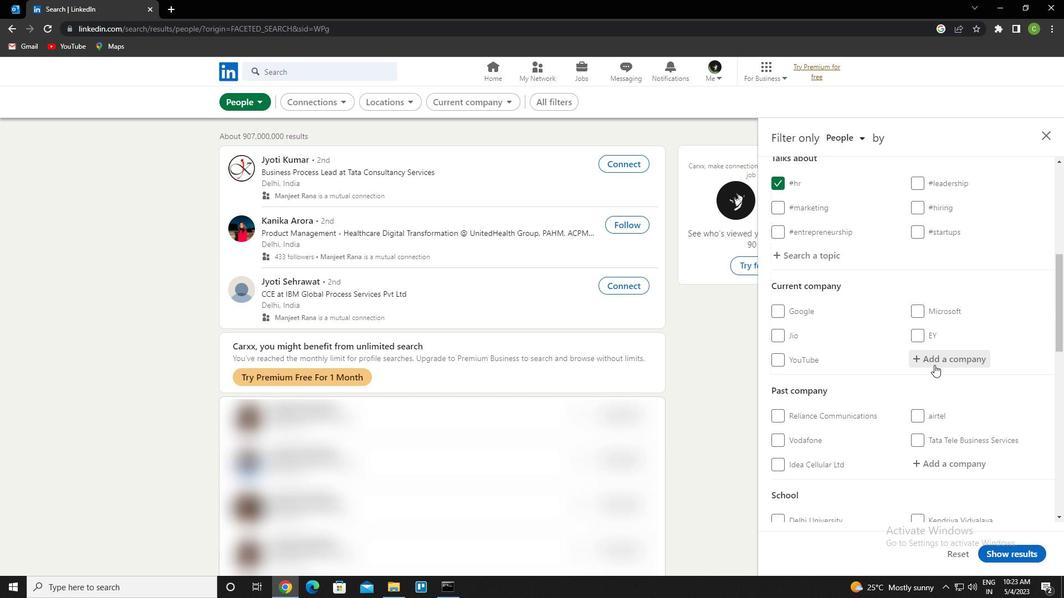 
Action: Mouse pressed left at (947, 362)
Screenshot: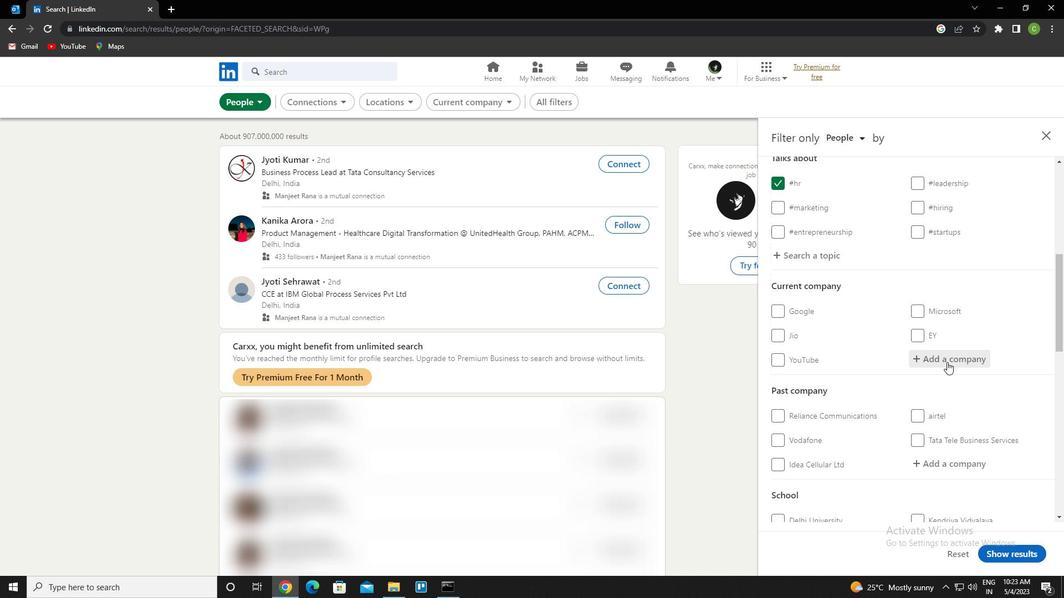 
Action: Key pressed <Key.caps_lock>d<Key.caps_lock>eepak<Key.space><Key.caps_lock>f<Key.caps_lock>ertilizers<Key.backspace><Key.backspace><Key.backspace><Key.backspace>sers<Key.space>and<Key.space>pert<Key.backspace><Key.backspace>trochemicals<Key.space>corp<Key.down><Key.enter>
Screenshot: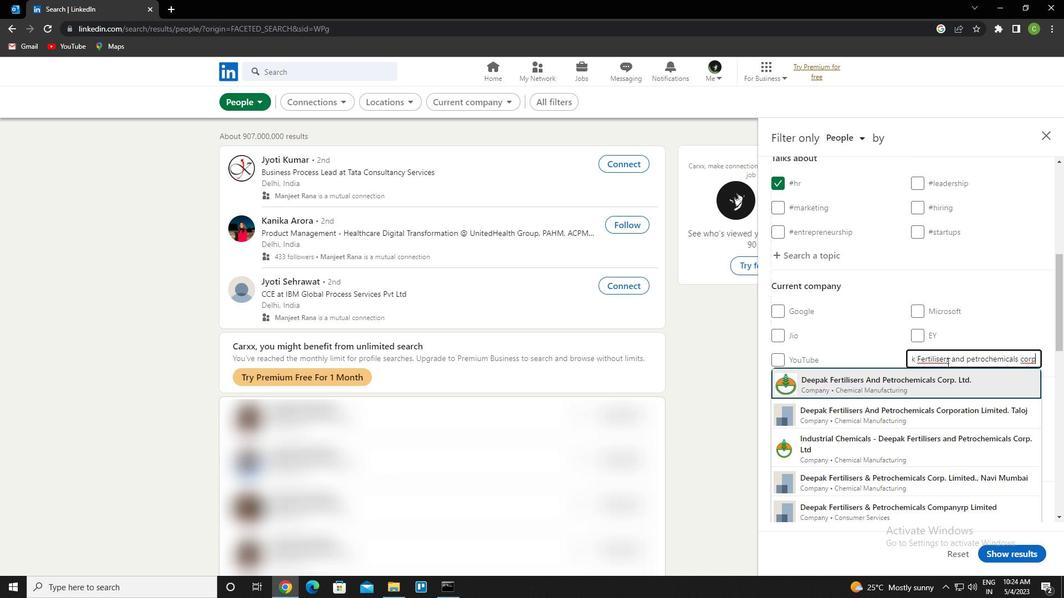
Action: Mouse moved to (962, 373)
Screenshot: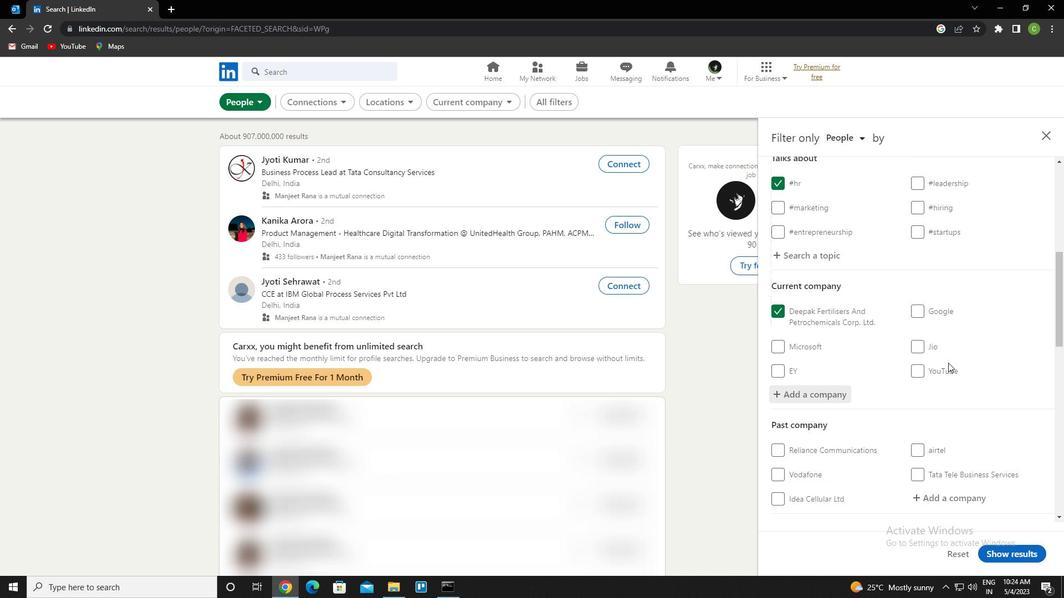 
Action: Mouse scrolled (962, 372) with delta (0, 0)
Screenshot: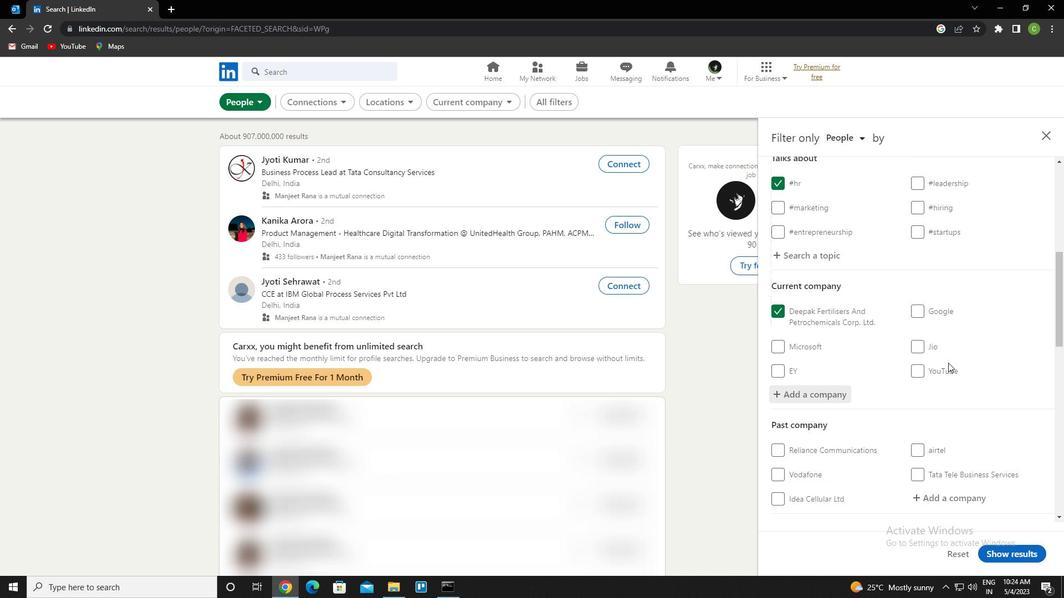 
Action: Mouse scrolled (962, 372) with delta (0, 0)
Screenshot: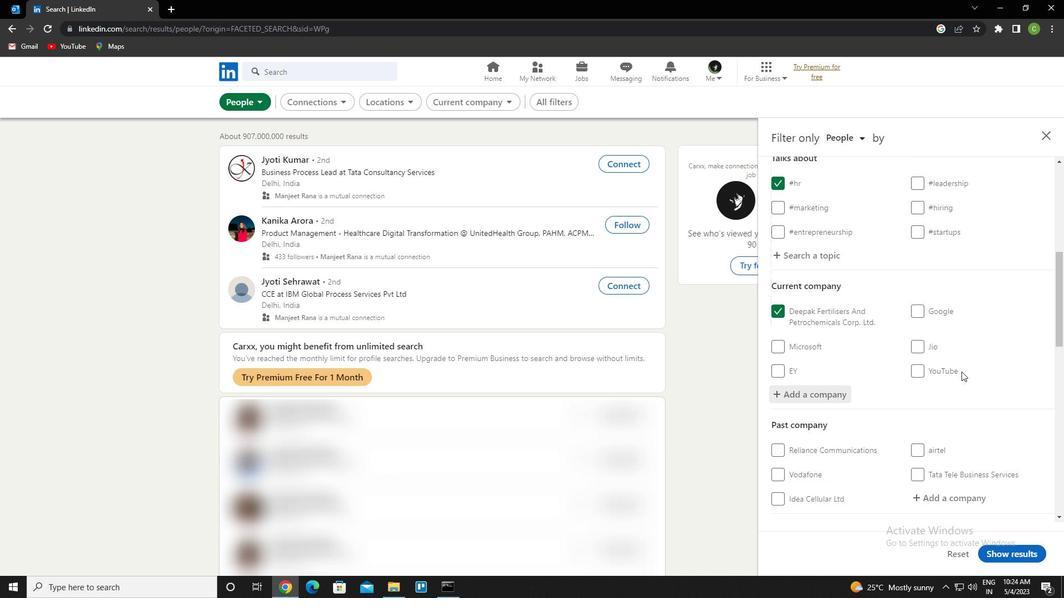 
Action: Mouse scrolled (962, 372) with delta (0, 0)
Screenshot: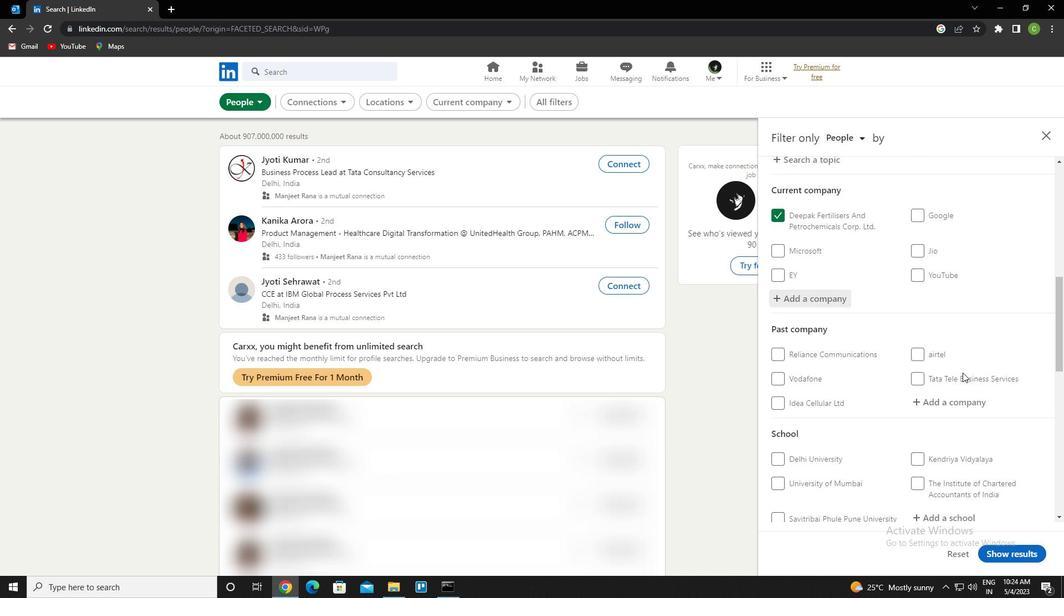 
Action: Mouse moved to (949, 406)
Screenshot: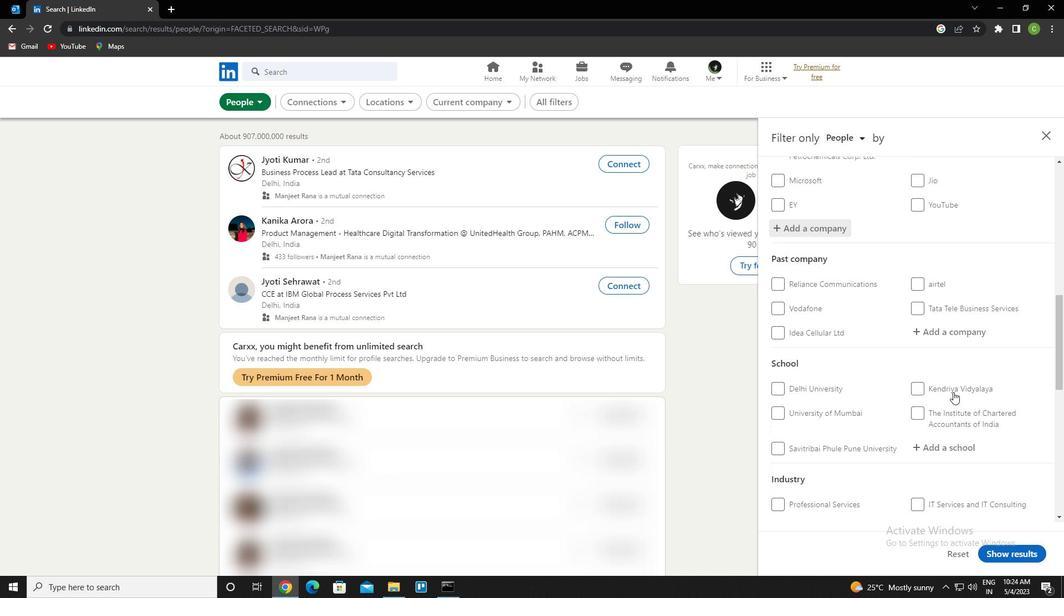 
Action: Mouse scrolled (949, 405) with delta (0, 0)
Screenshot: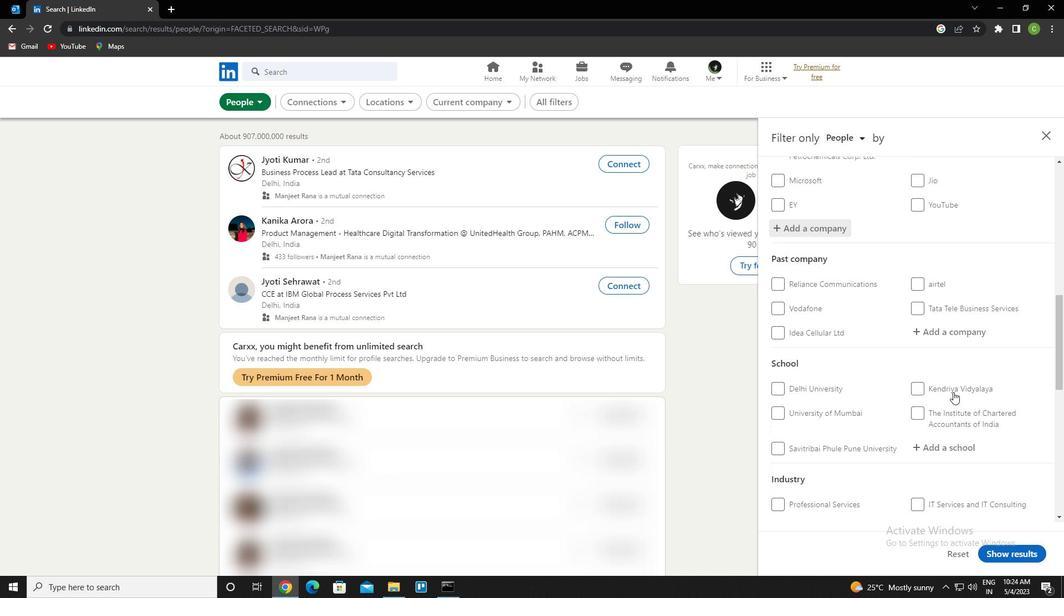 
Action: Mouse moved to (948, 406)
Screenshot: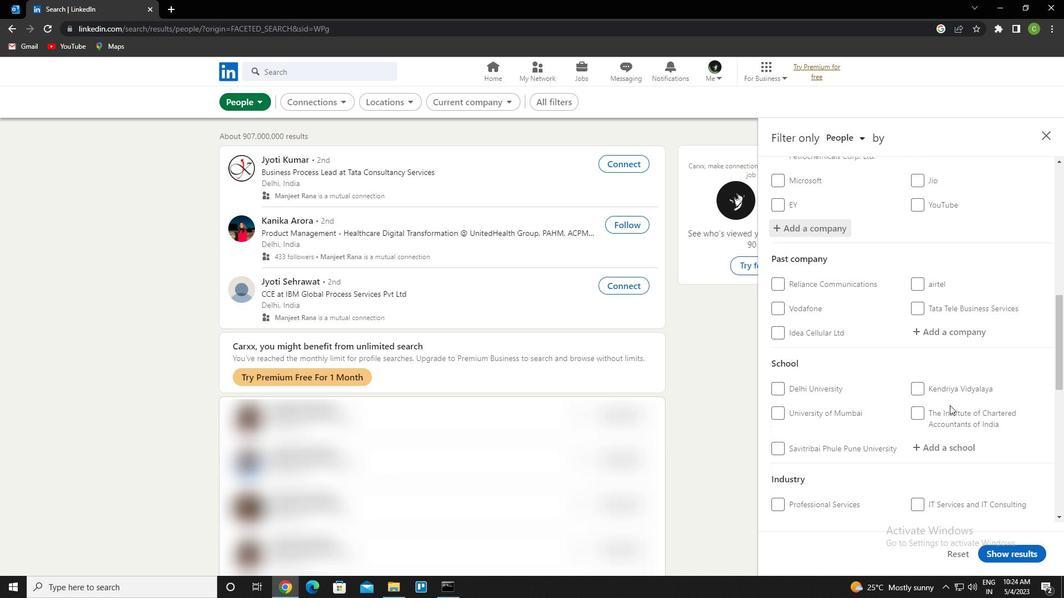 
Action: Mouse scrolled (948, 405) with delta (0, 0)
Screenshot: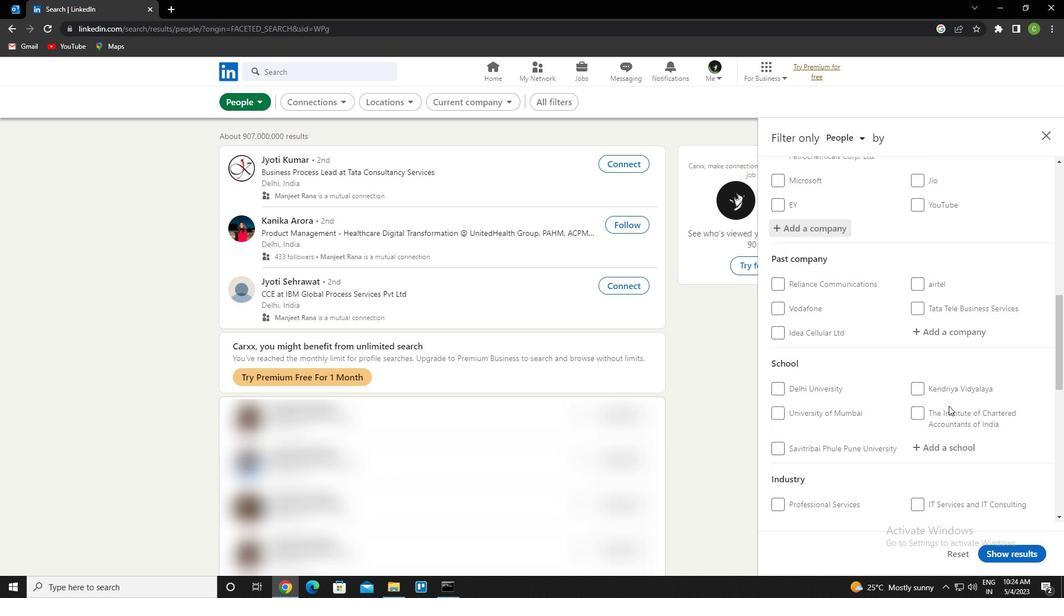 
Action: Mouse moved to (956, 332)
Screenshot: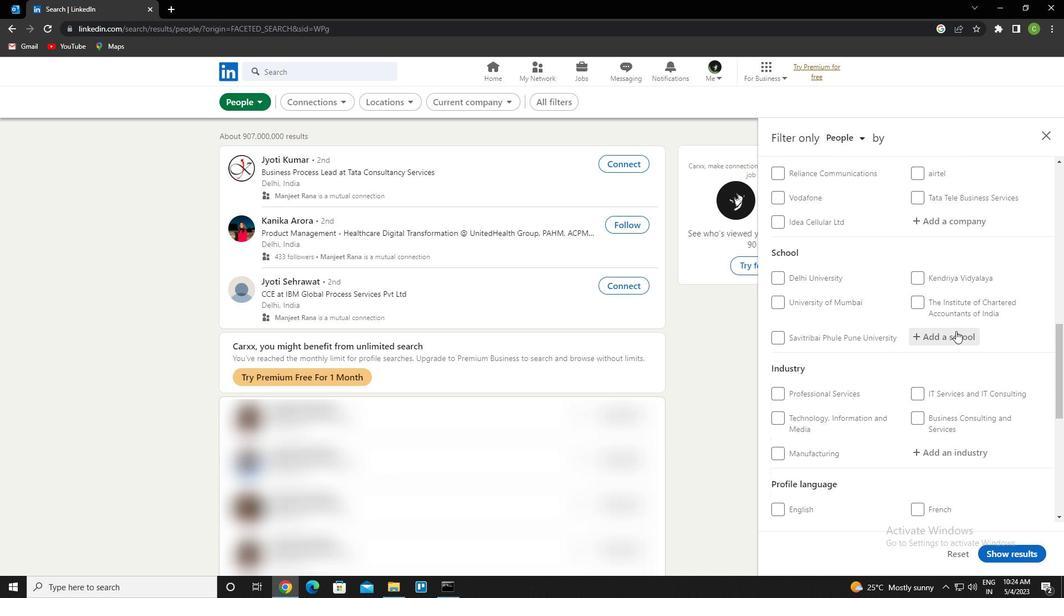 
Action: Mouse pressed left at (956, 332)
Screenshot: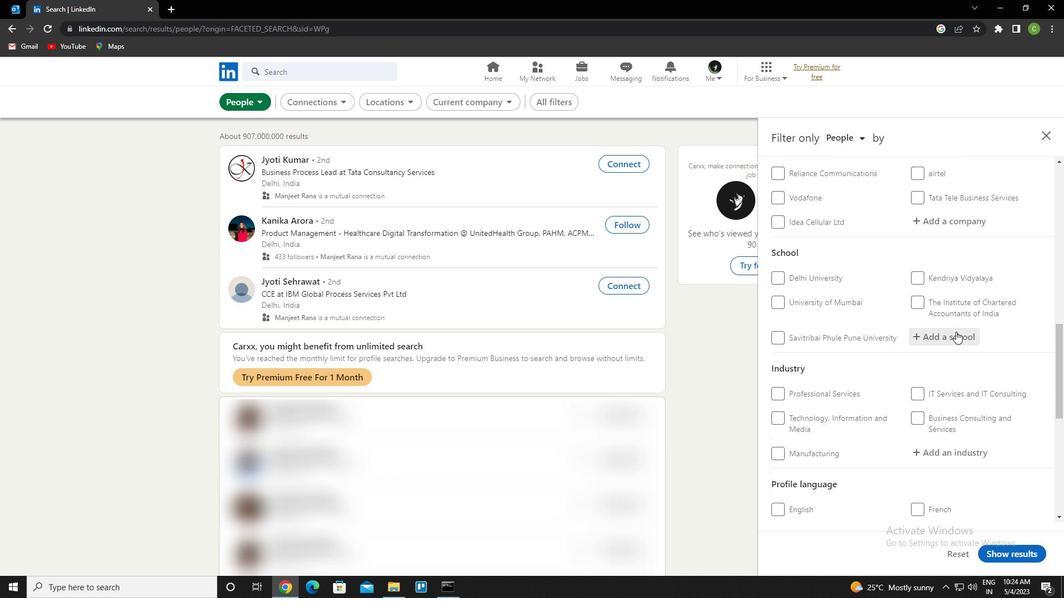
Action: Key pressed <Key.caps_lock>k<Key.caps_lock>ristu<Key.space>jayanti<Key.space>college<Key.down><Key.enter>
Screenshot: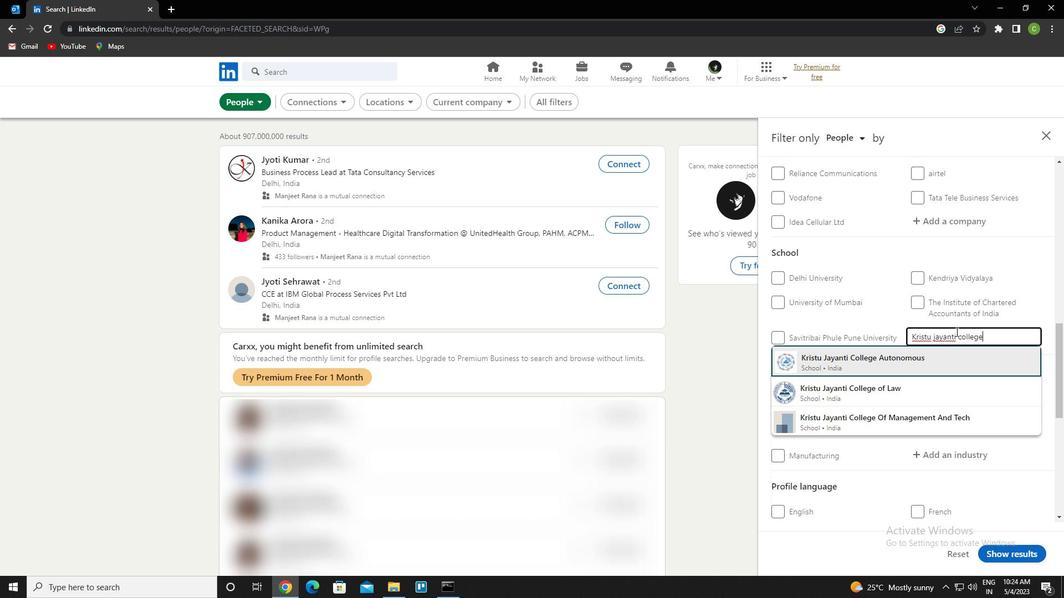 
Action: Mouse scrolled (956, 331) with delta (0, 0)
Screenshot: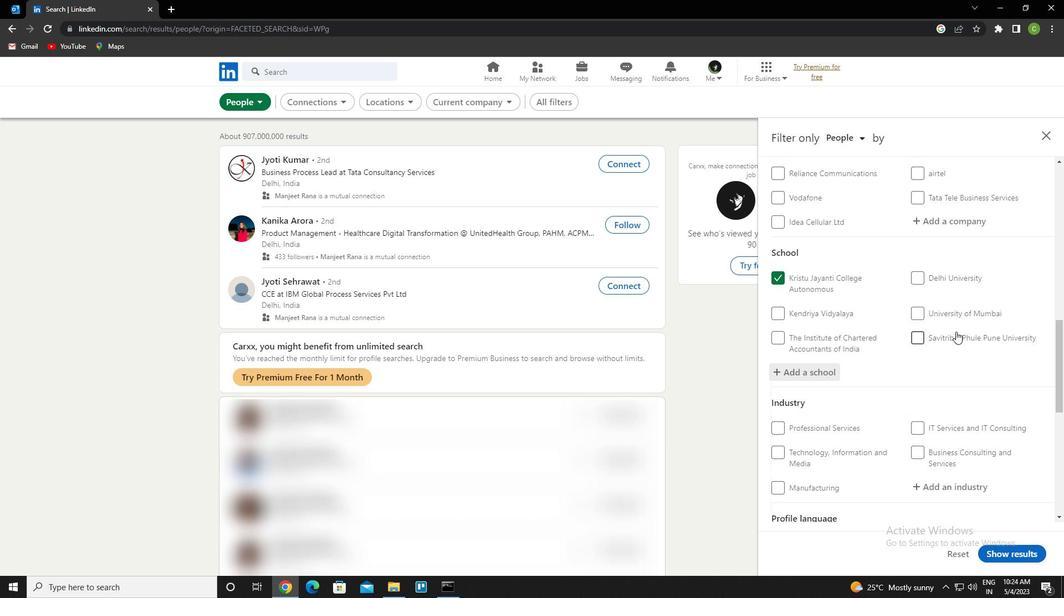 
Action: Mouse scrolled (956, 331) with delta (0, 0)
Screenshot: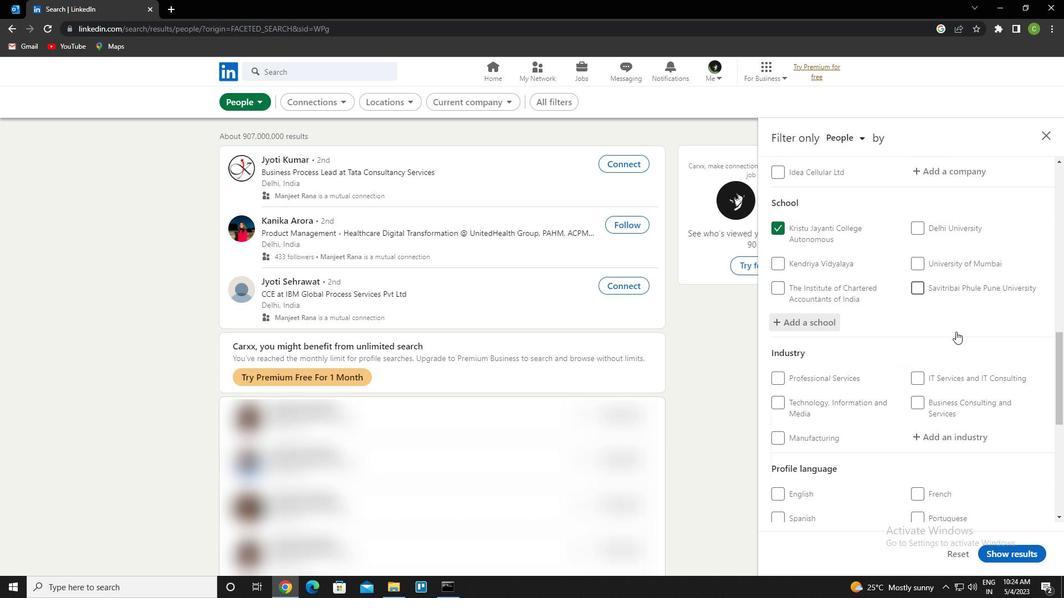 
Action: Mouse scrolled (956, 331) with delta (0, 0)
Screenshot: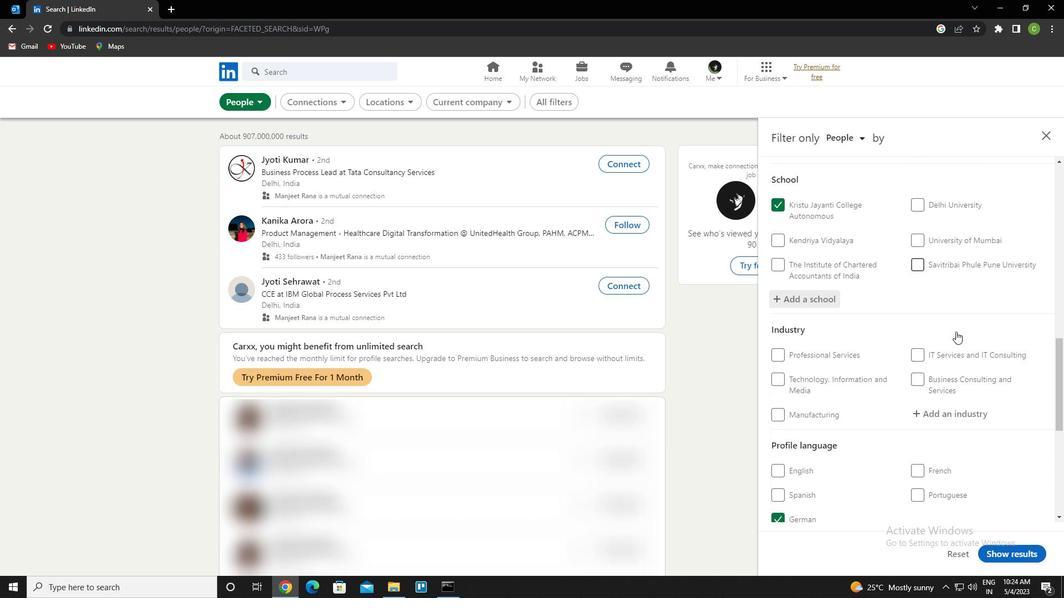 
Action: Mouse moved to (953, 325)
Screenshot: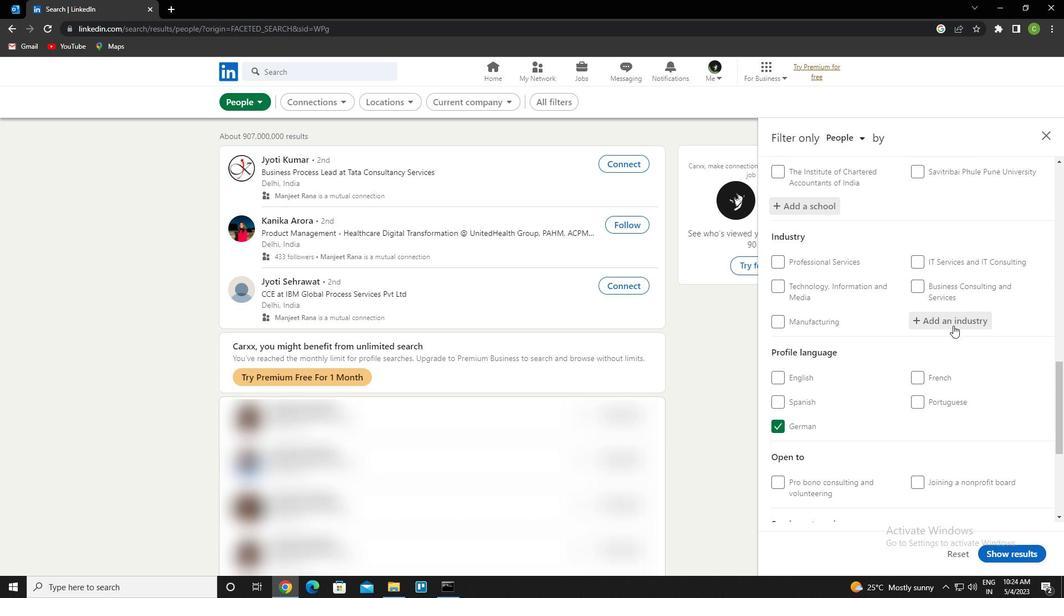 
Action: Mouse pressed left at (953, 325)
Screenshot: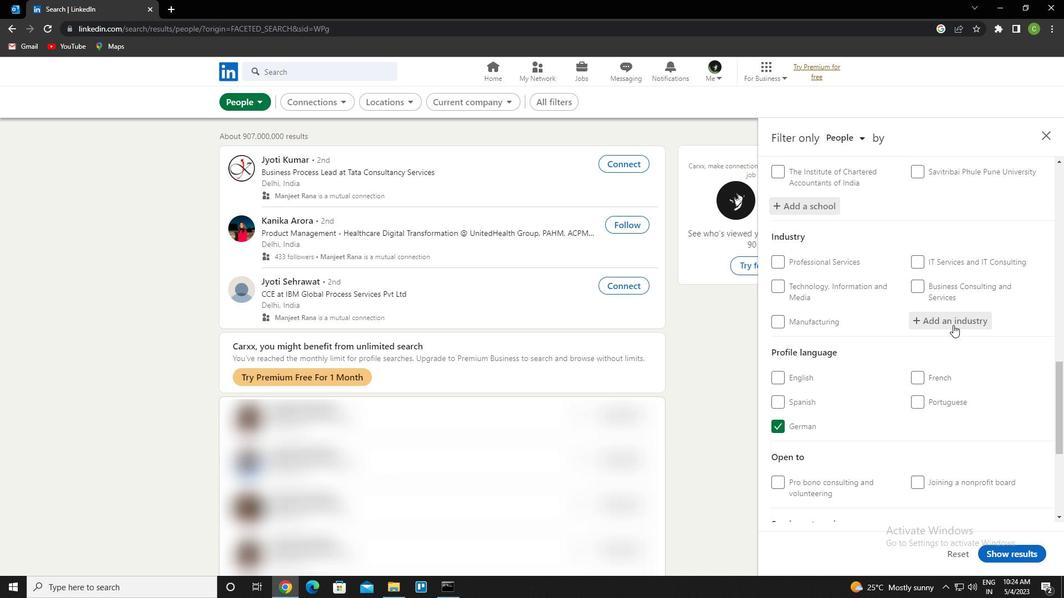 
Action: Key pressed <Key.caps_lock>s<Key.caps_lock>ecurity<Key.space>system<Key.space>services
Screenshot: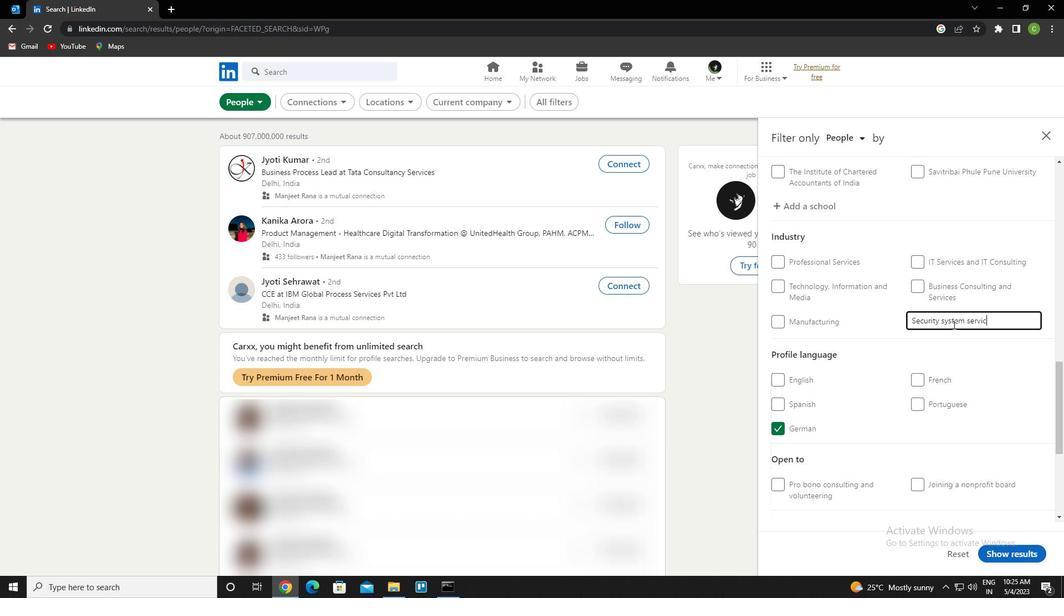 
Action: Mouse moved to (946, 344)
Screenshot: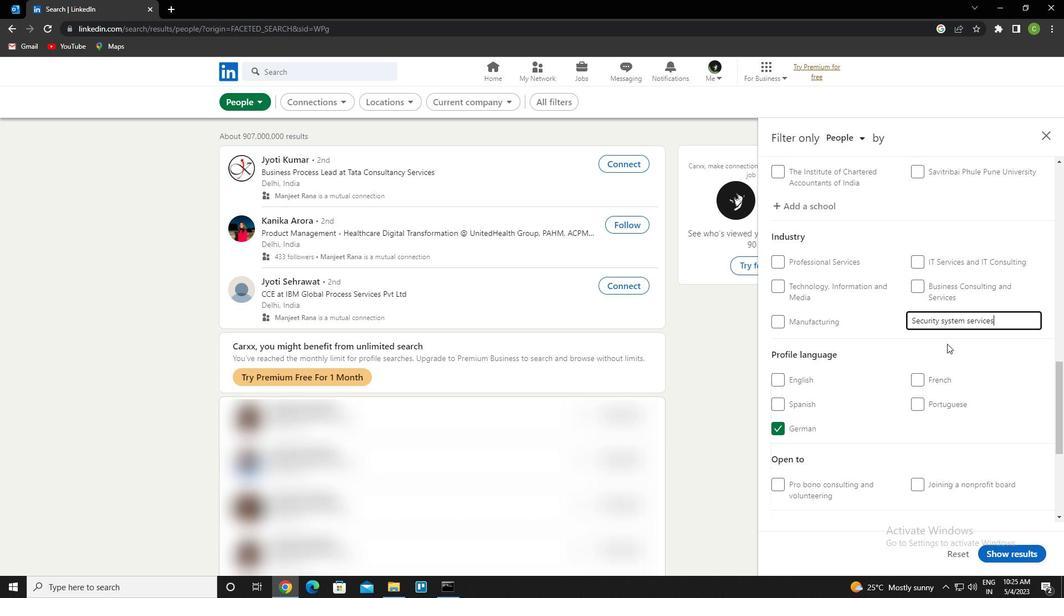 
Action: Mouse scrolled (946, 343) with delta (0, 0)
Screenshot: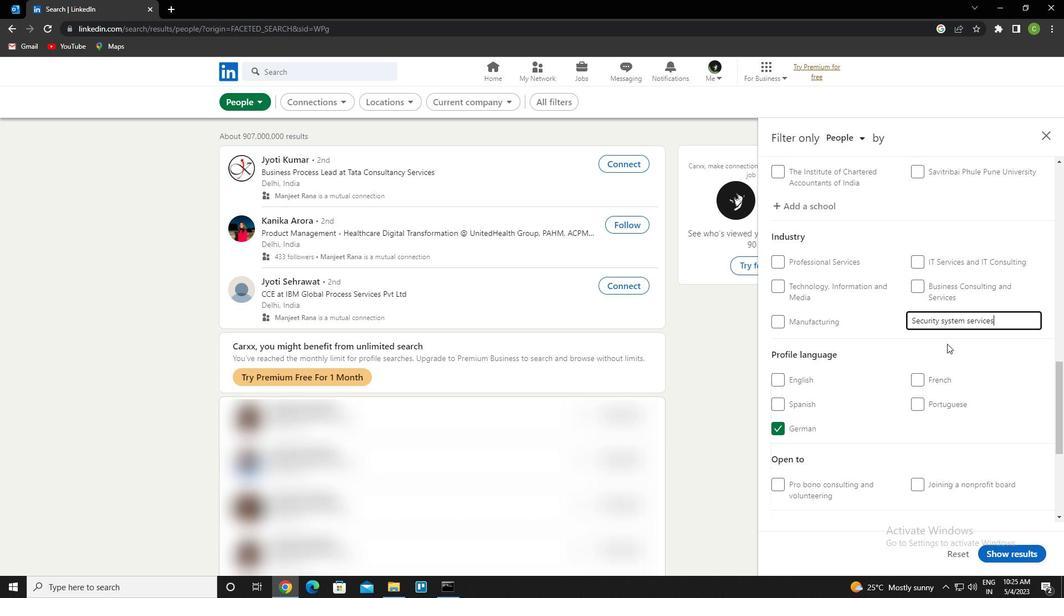 
Action: Mouse moved to (967, 322)
Screenshot: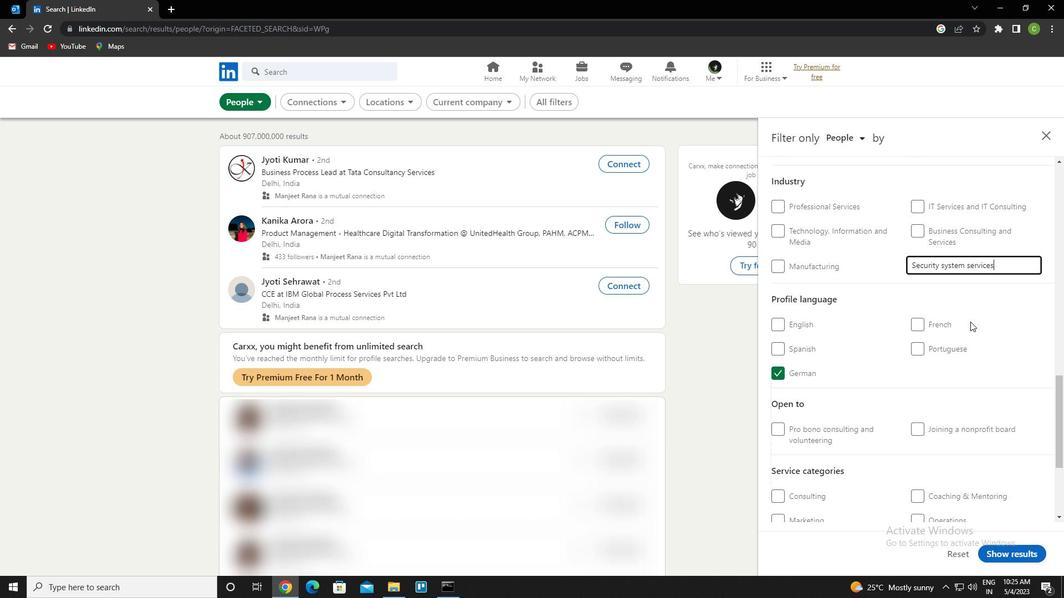 
Action: Mouse scrolled (967, 321) with delta (0, 0)
Screenshot: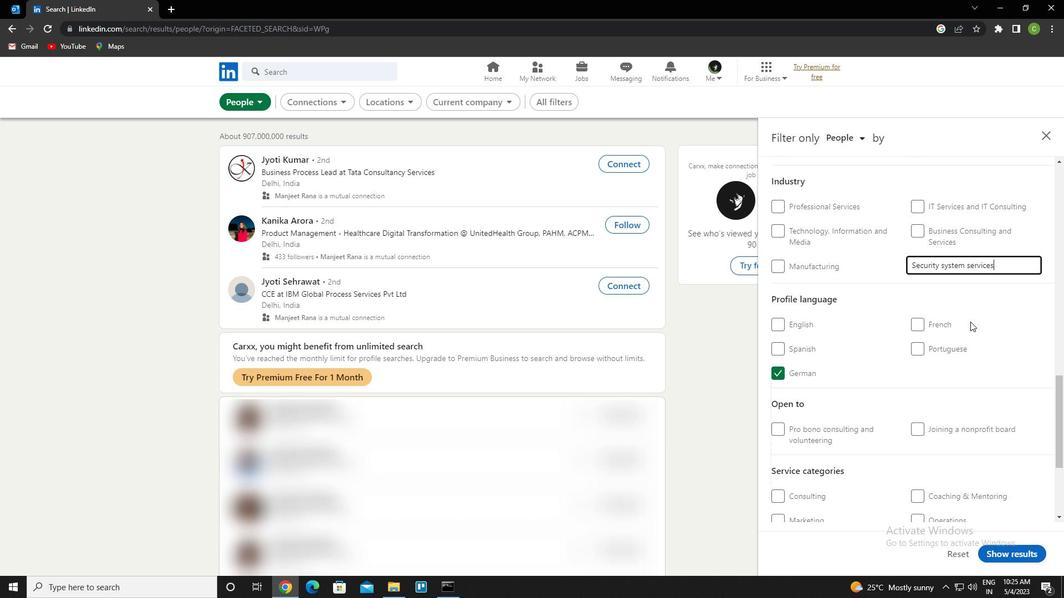 
Action: Mouse moved to (965, 324)
Screenshot: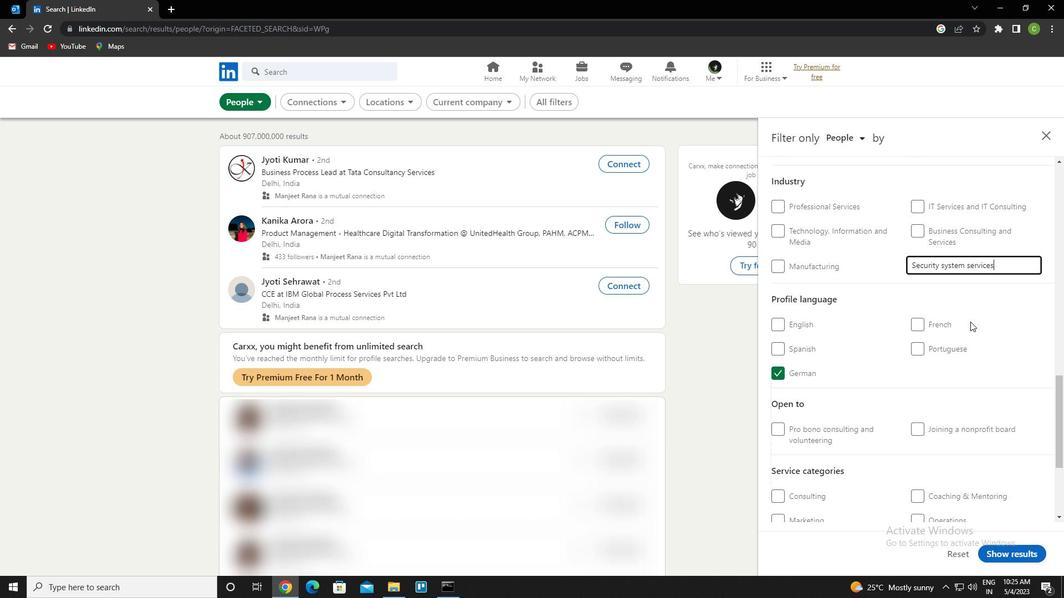 
Action: Mouse scrolled (965, 323) with delta (0, 0)
Screenshot: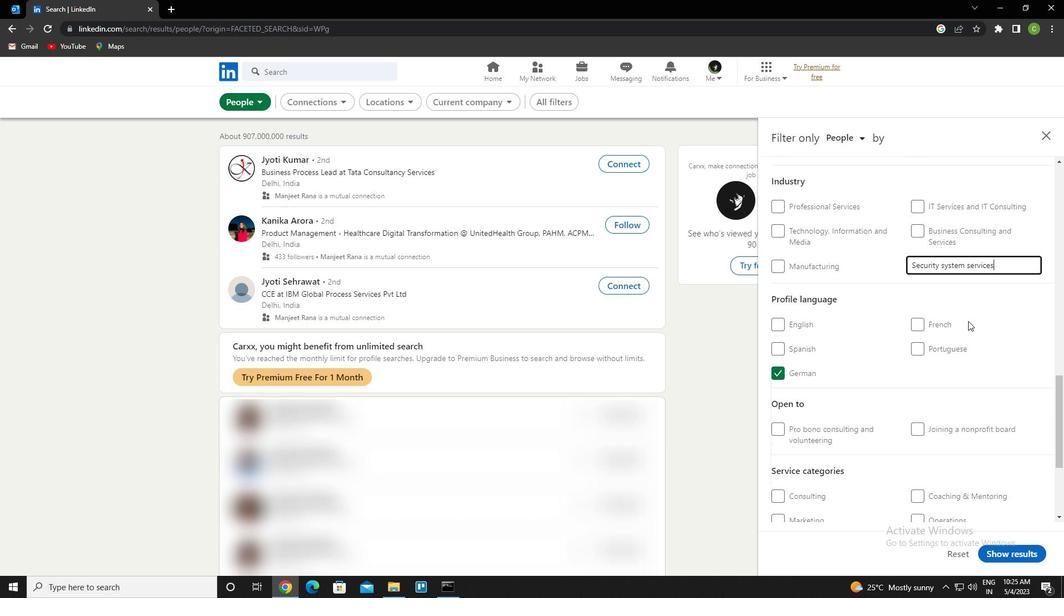 
Action: Mouse moved to (962, 325)
Screenshot: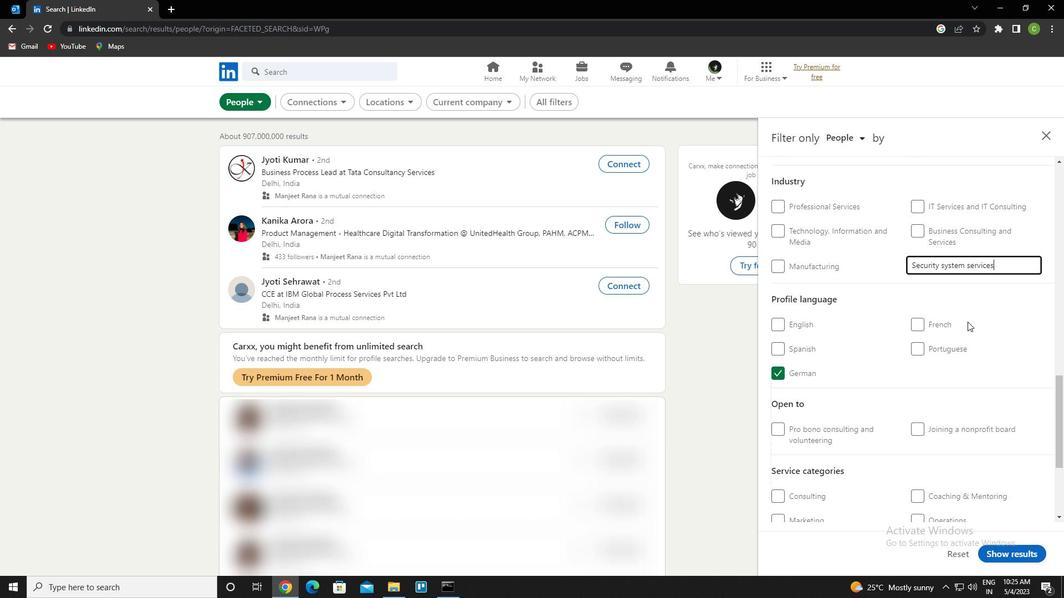 
Action: Mouse scrolled (962, 325) with delta (0, 0)
Screenshot: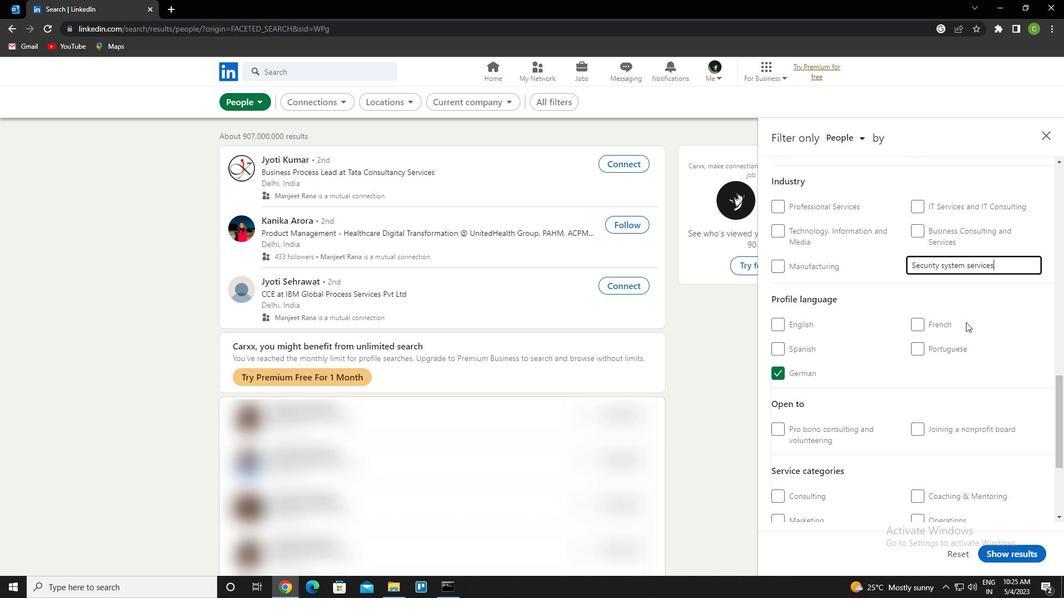 
Action: Mouse moved to (946, 373)
Screenshot: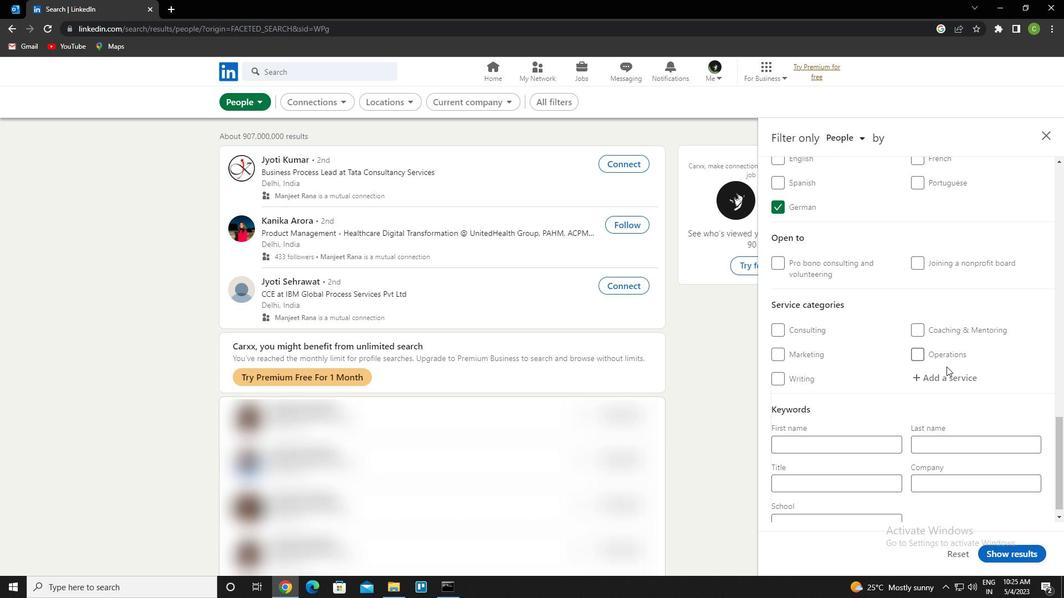
Action: Mouse pressed left at (946, 373)
Screenshot: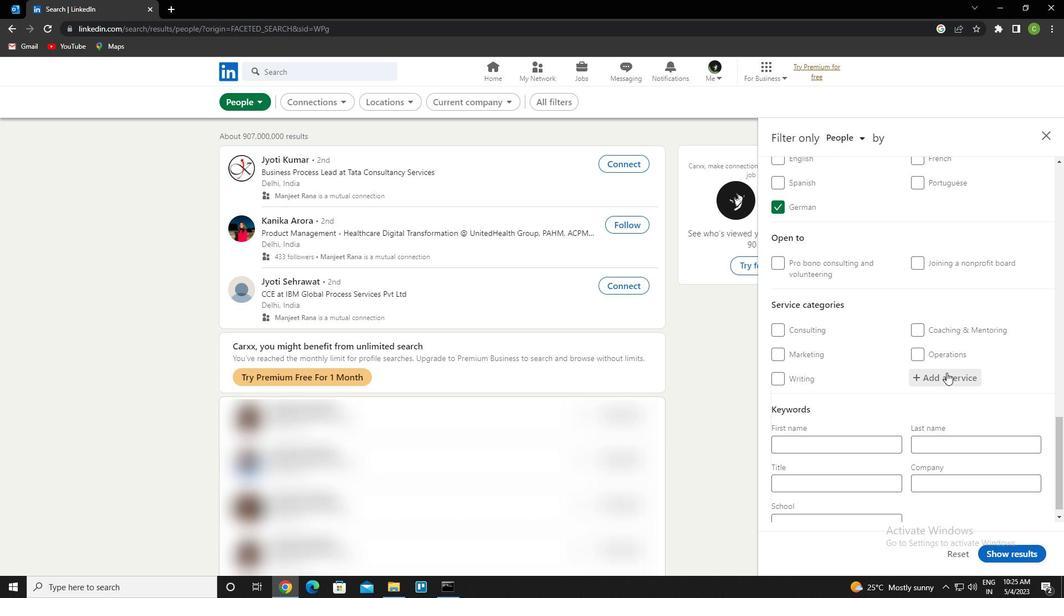 
Action: Key pressed <Key.caps_lock>c<Key.caps_lock>opywriting<Key.down><Key.enter>
Screenshot: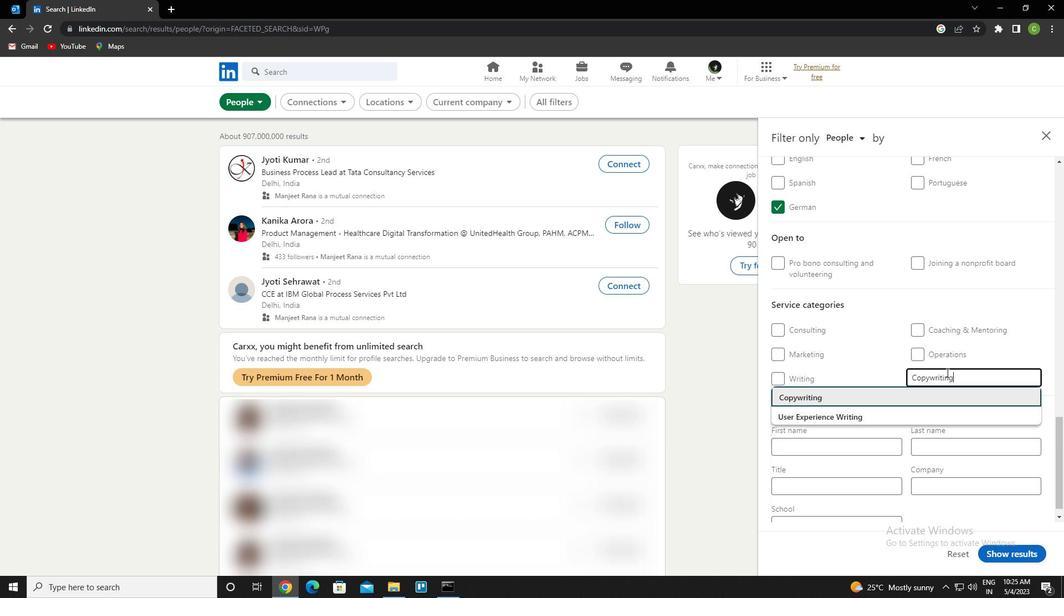 
Action: Mouse scrolled (946, 372) with delta (0, 0)
Screenshot: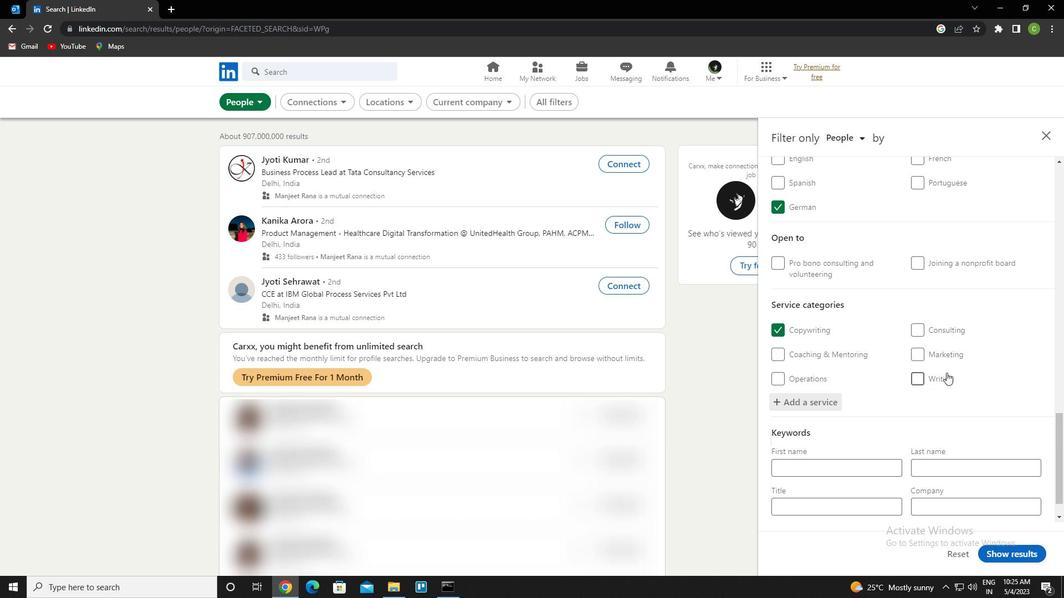 
Action: Mouse scrolled (946, 372) with delta (0, 0)
Screenshot: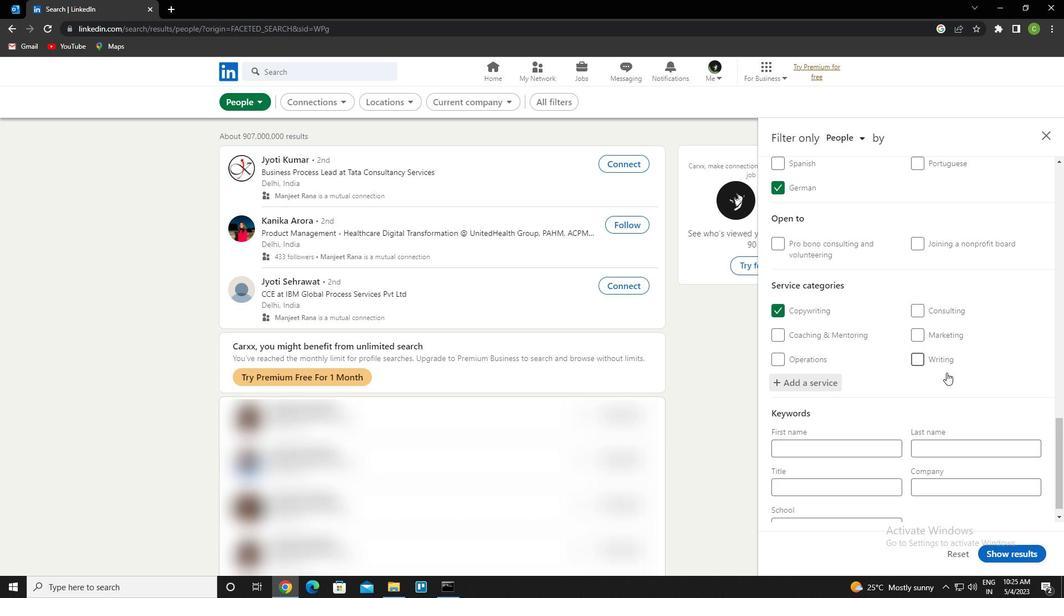 
Action: Mouse scrolled (946, 372) with delta (0, 0)
Screenshot: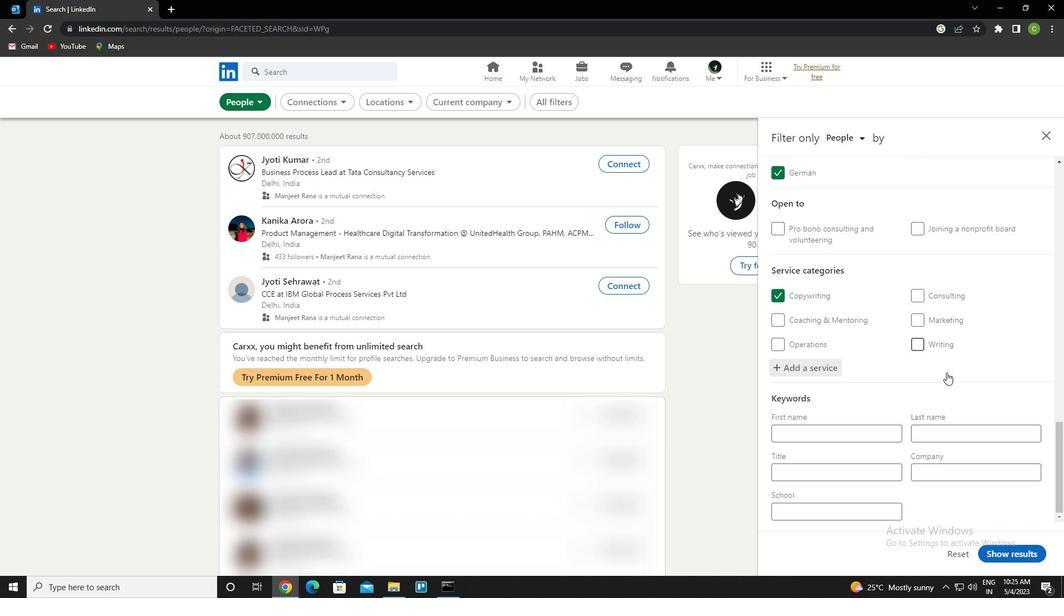
Action: Mouse scrolled (946, 372) with delta (0, 0)
Screenshot: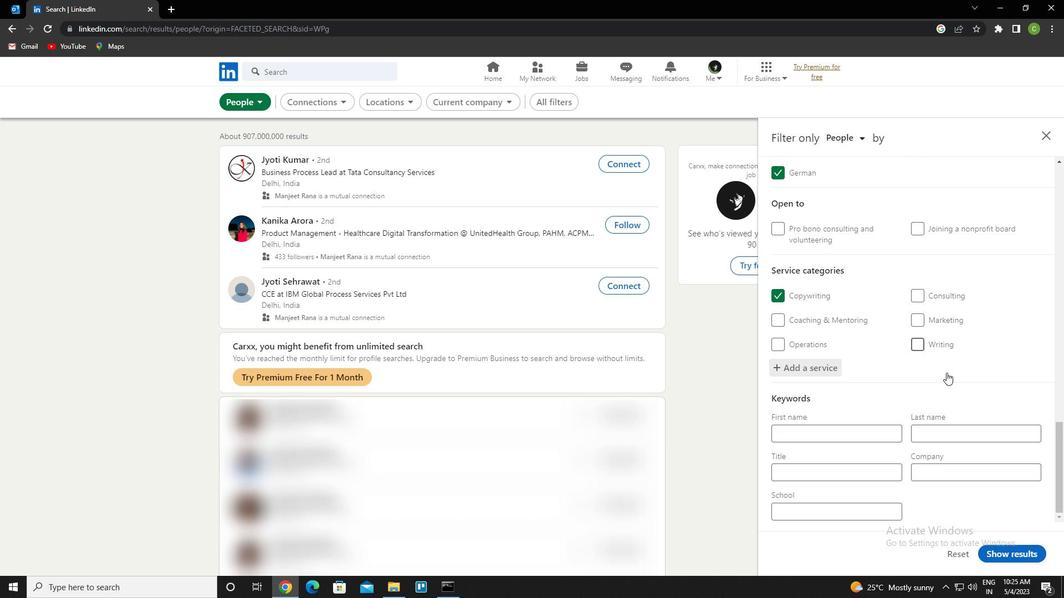 
Action: Mouse moved to (860, 476)
Screenshot: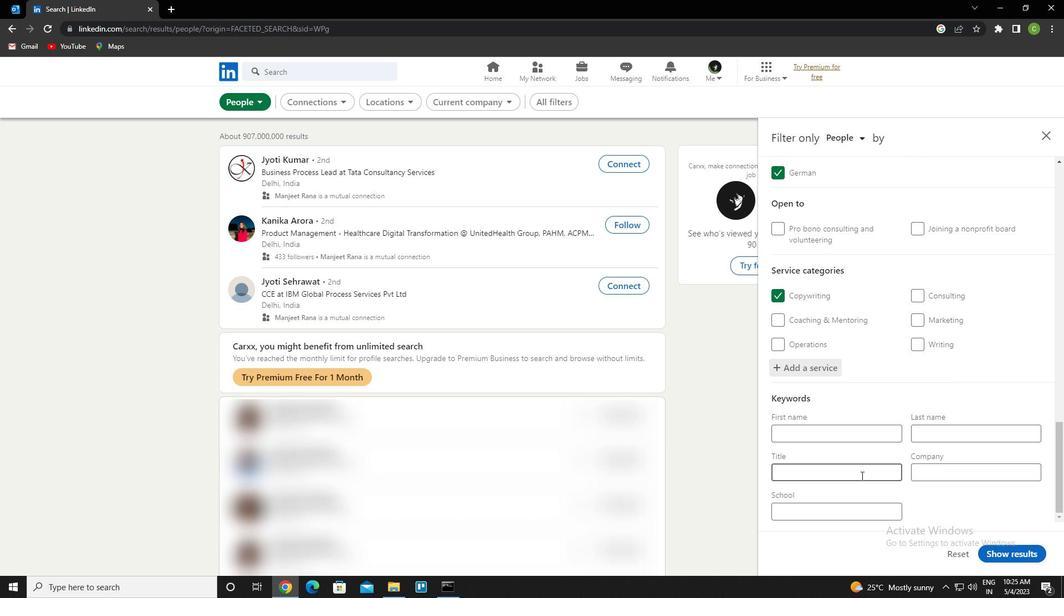 
Action: Mouse pressed left at (860, 476)
Screenshot: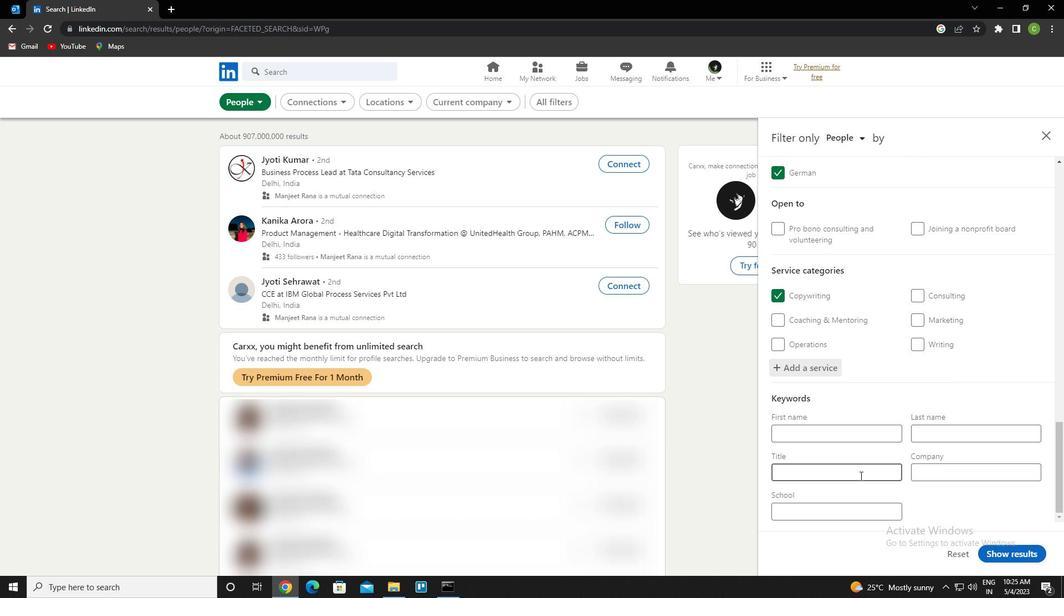 
Action: Mouse moved to (853, 462)
Screenshot: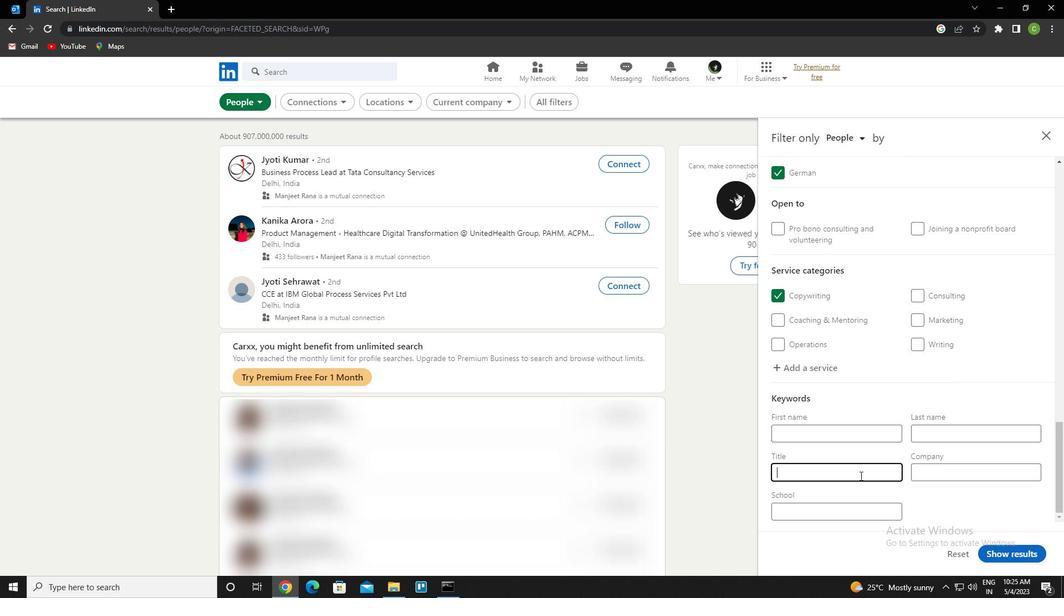 
Action: Key pressed <Key.caps_lock>c<Key.caps_lock>hief<Key.space><Key.caps_lock>e<Key.caps_lock>ngineer
Screenshot: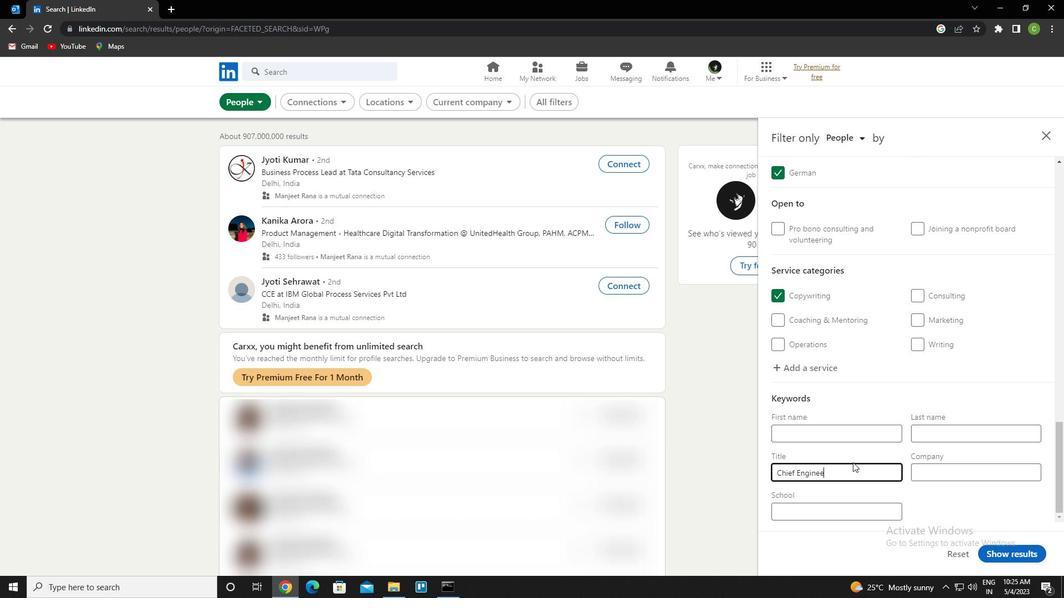
Action: Mouse moved to (1035, 557)
Screenshot: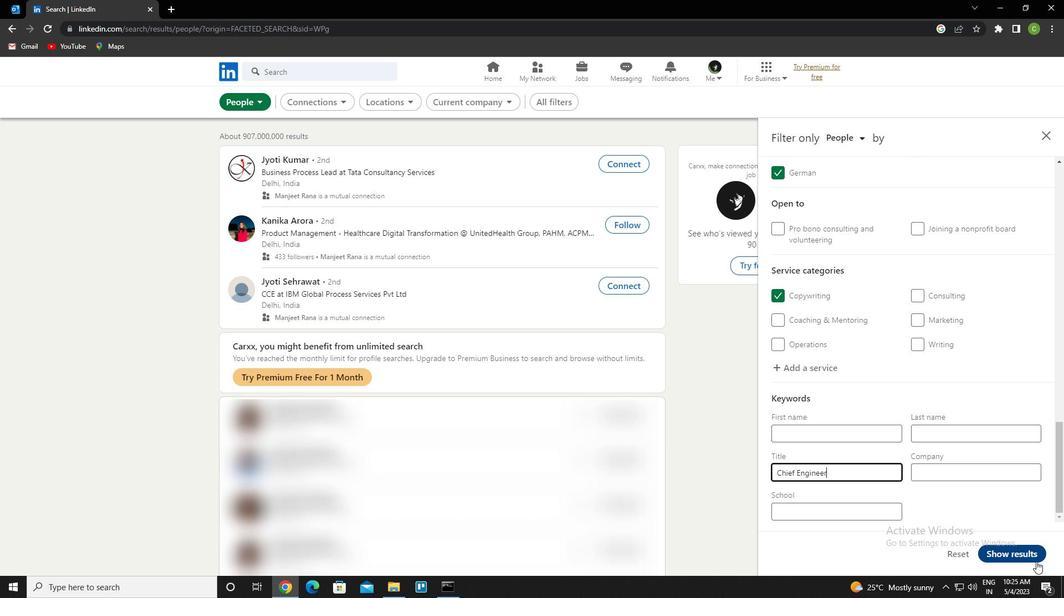 
Action: Mouse pressed left at (1035, 557)
Screenshot: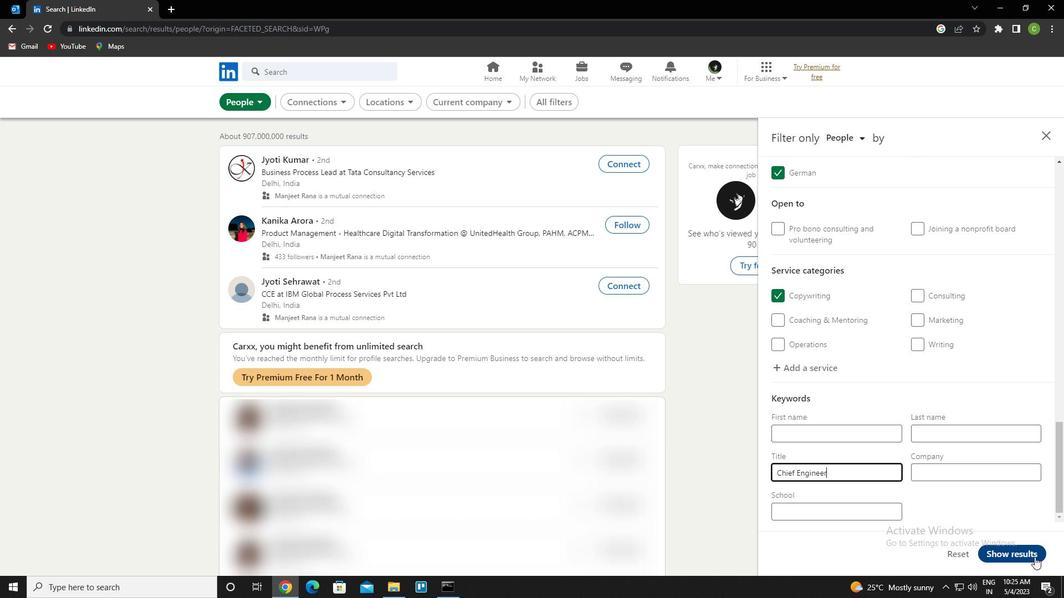 
Action: Mouse moved to (571, 479)
Screenshot: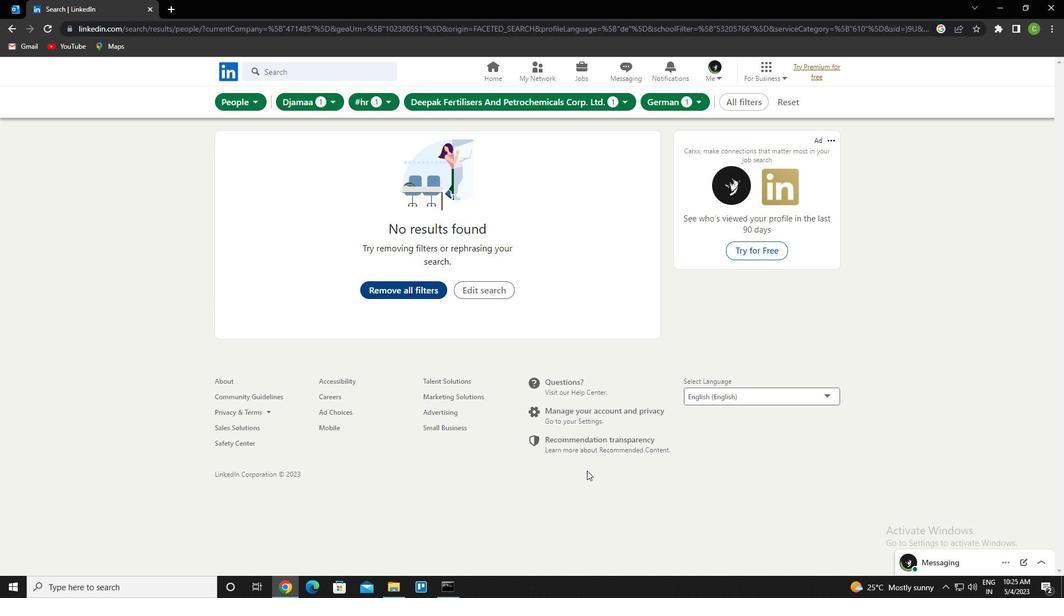 
